 Task: Find connections with filter location Sibolga with filter topic #mentorshipwith filter profile language Spanish with filter current company Thermax Limited with filter school Medi-Caps University with filter industry Emergency and Relief Services with filter service category Marketing with filter keywords title Nuclear Engineer
Action: Mouse moved to (503, 86)
Screenshot: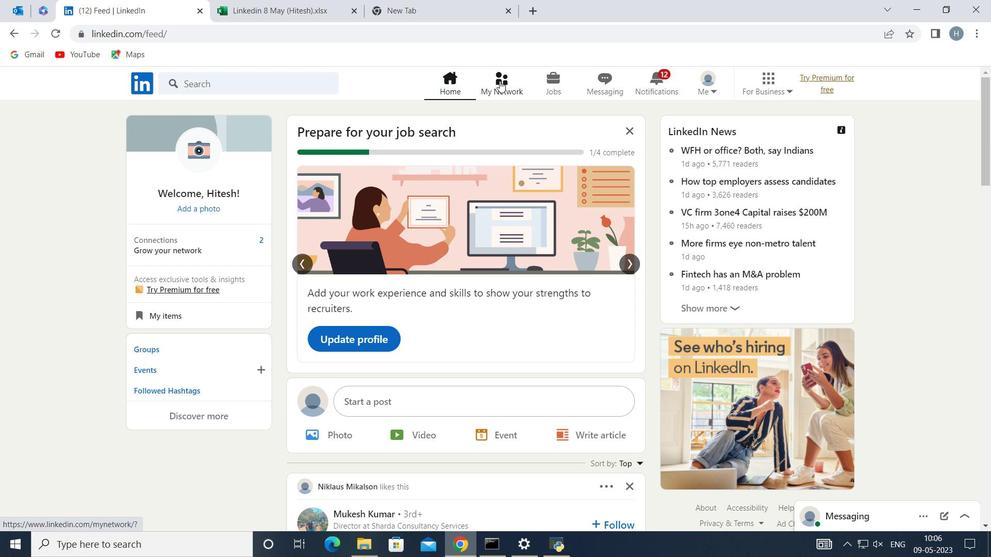
Action: Mouse pressed left at (503, 86)
Screenshot: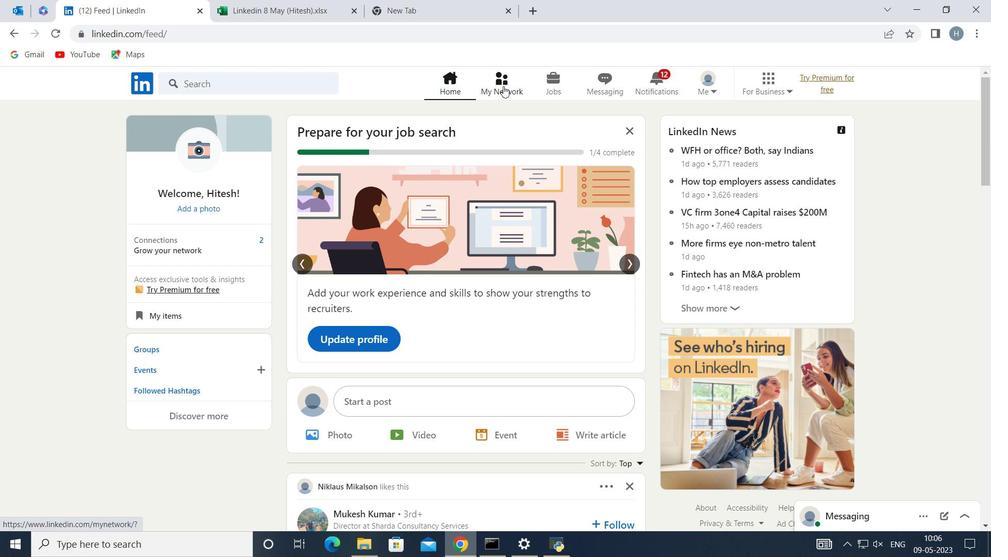 
Action: Mouse moved to (287, 150)
Screenshot: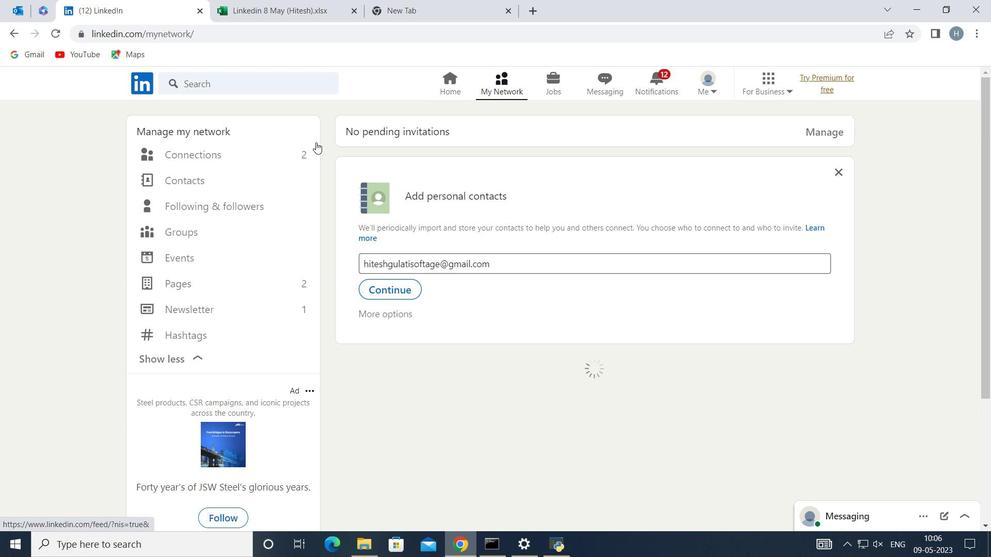 
Action: Mouse pressed left at (287, 150)
Screenshot: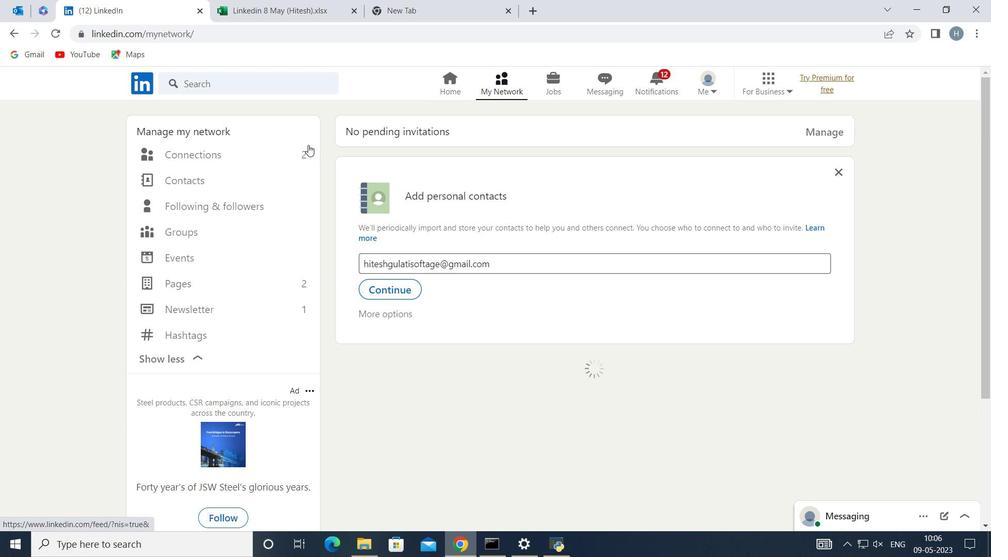 
Action: Mouse moved to (581, 154)
Screenshot: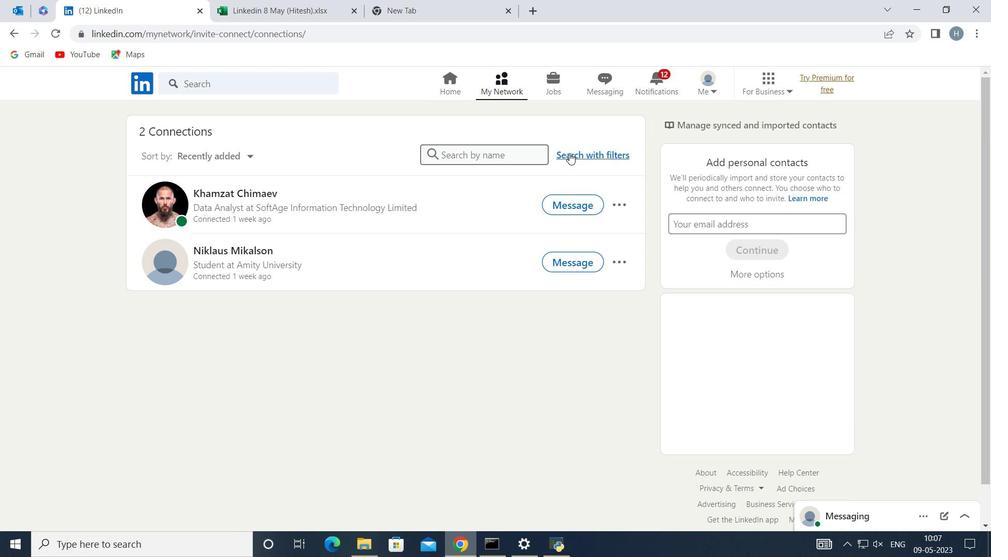 
Action: Mouse pressed left at (581, 154)
Screenshot: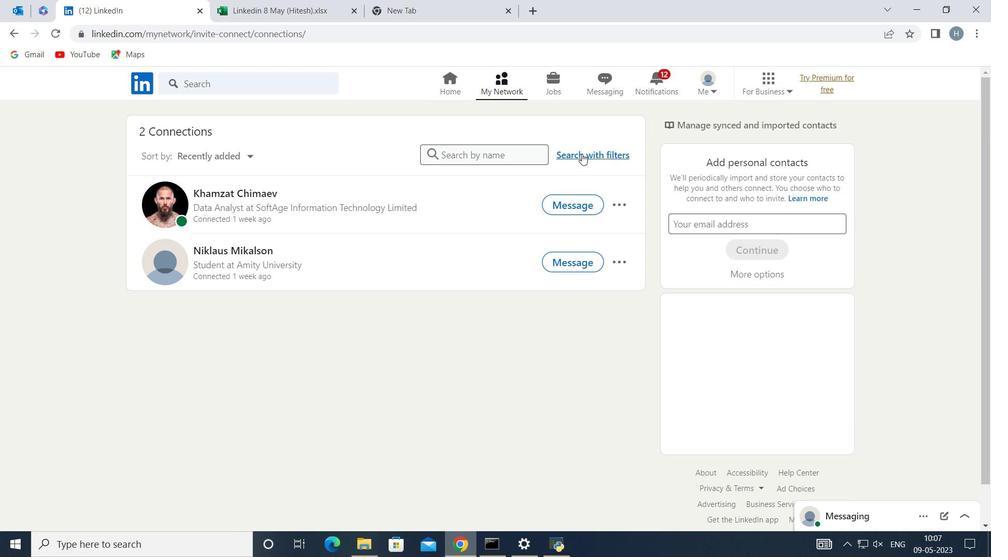 
Action: Mouse moved to (536, 115)
Screenshot: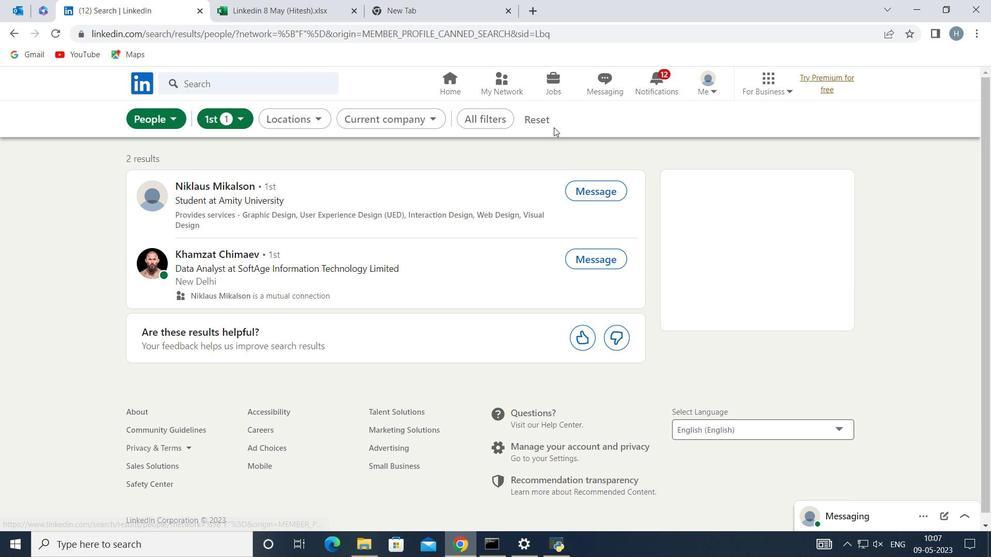 
Action: Mouse pressed left at (536, 115)
Screenshot: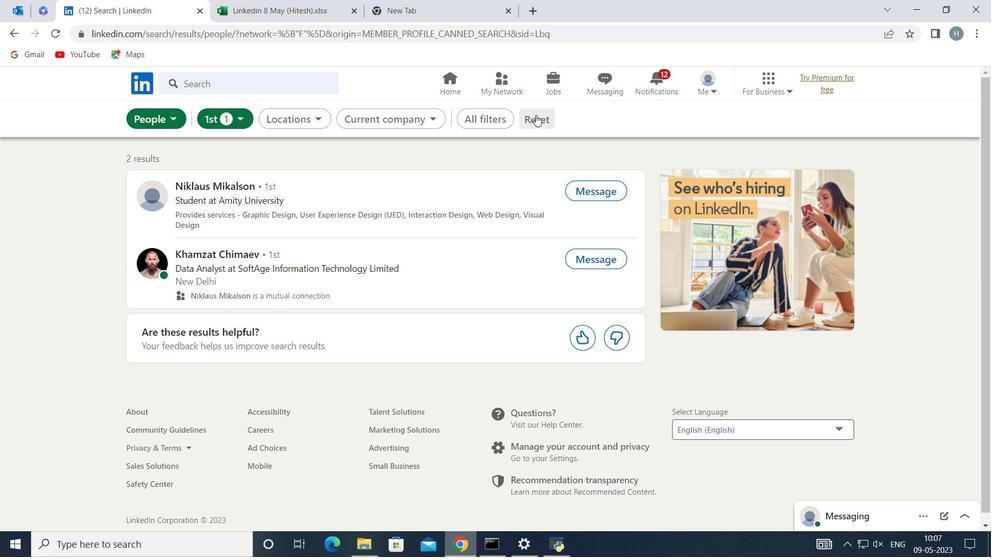 
Action: Mouse moved to (519, 116)
Screenshot: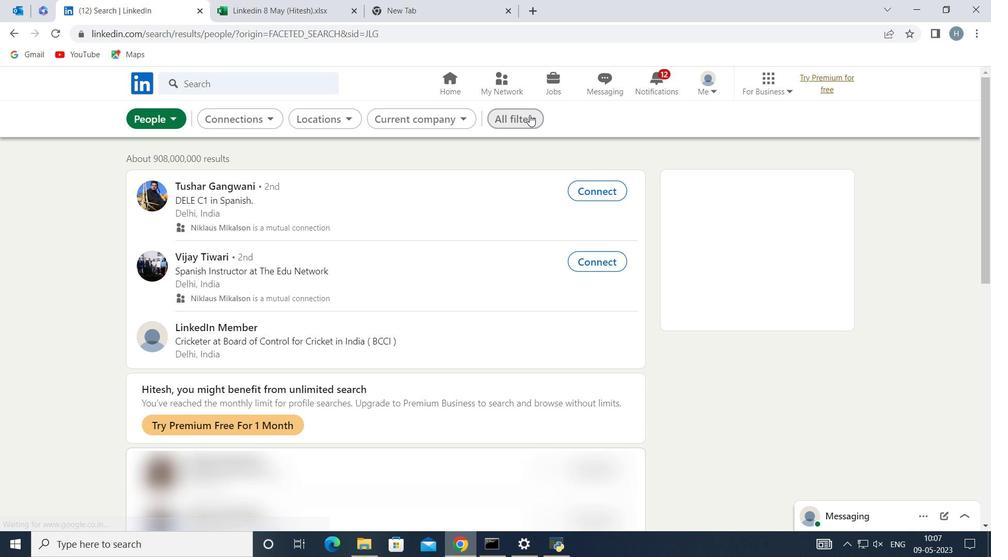 
Action: Mouse pressed left at (519, 116)
Screenshot: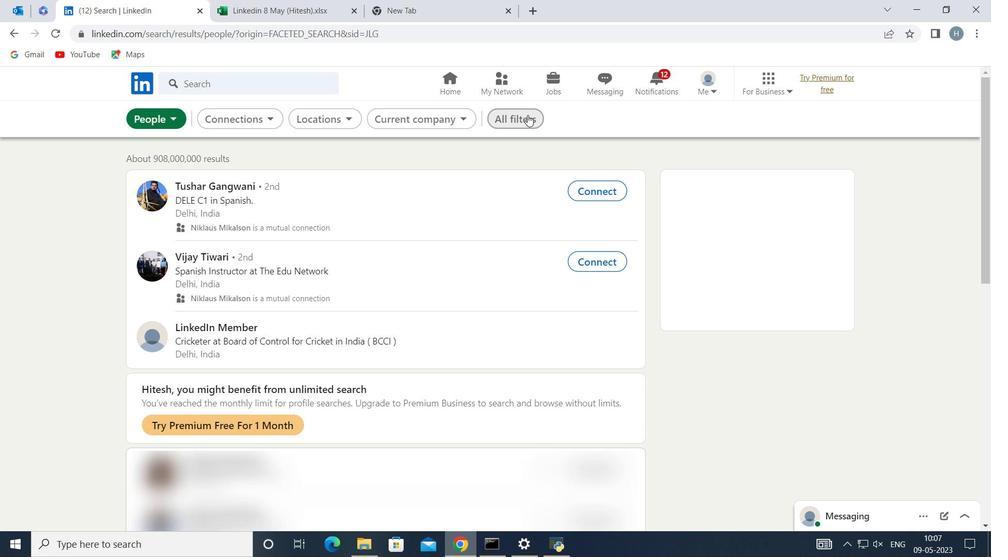
Action: Mouse moved to (775, 235)
Screenshot: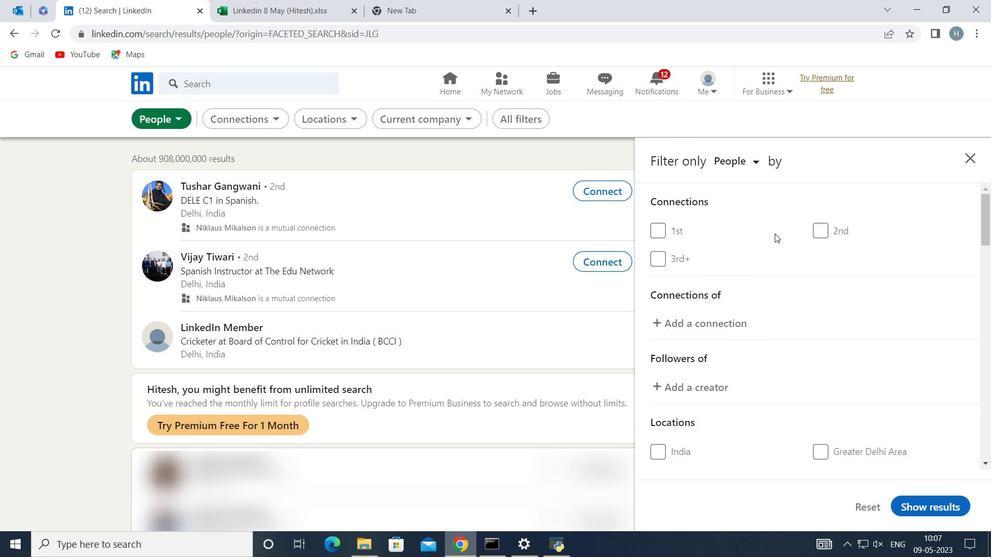 
Action: Mouse scrolled (775, 234) with delta (0, 0)
Screenshot: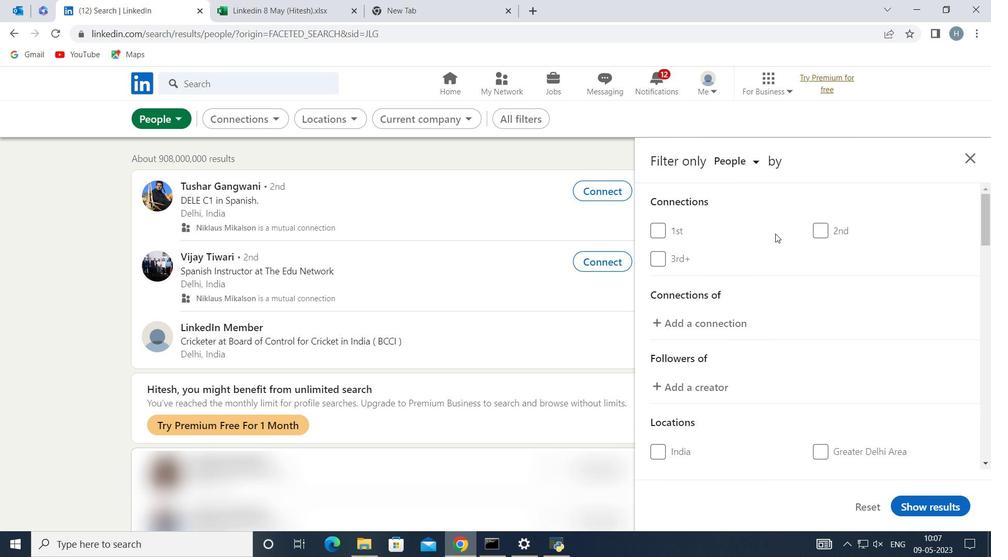 
Action: Mouse moved to (775, 235)
Screenshot: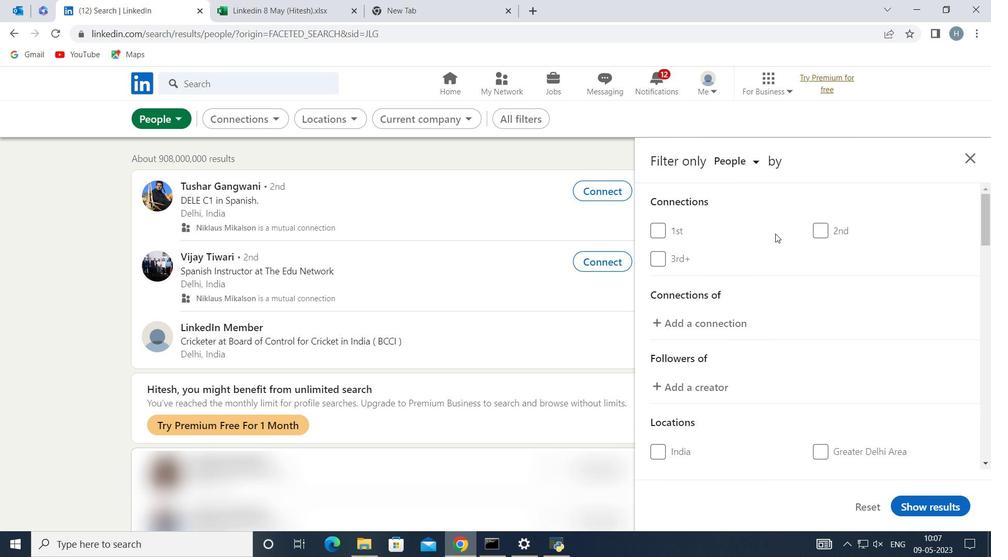 
Action: Mouse scrolled (775, 234) with delta (0, 0)
Screenshot: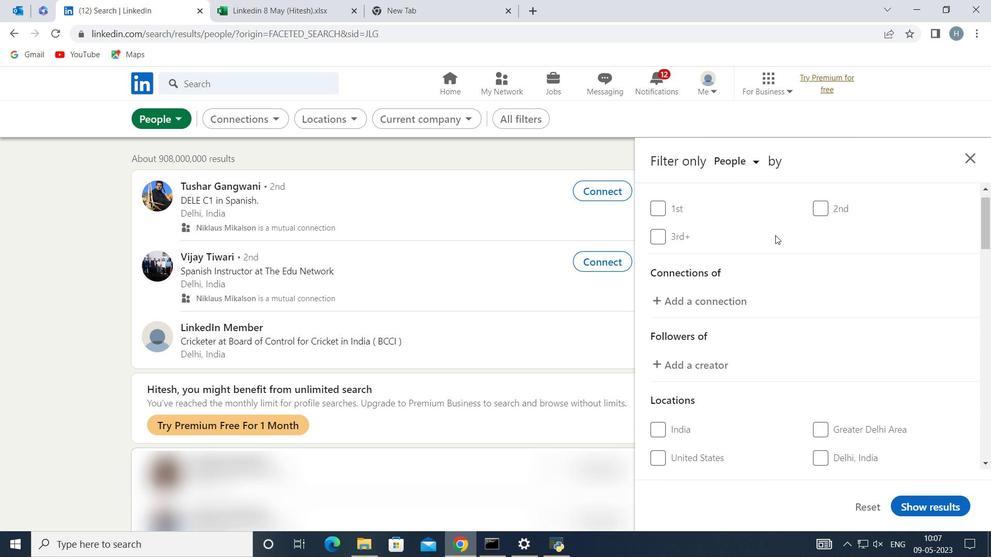 
Action: Mouse moved to (775, 236)
Screenshot: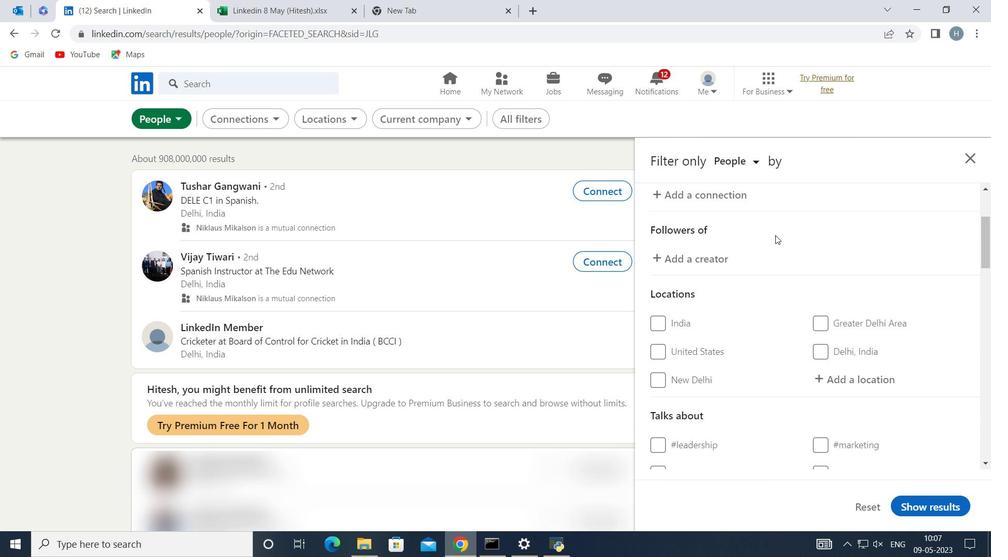 
Action: Mouse scrolled (775, 236) with delta (0, 0)
Screenshot: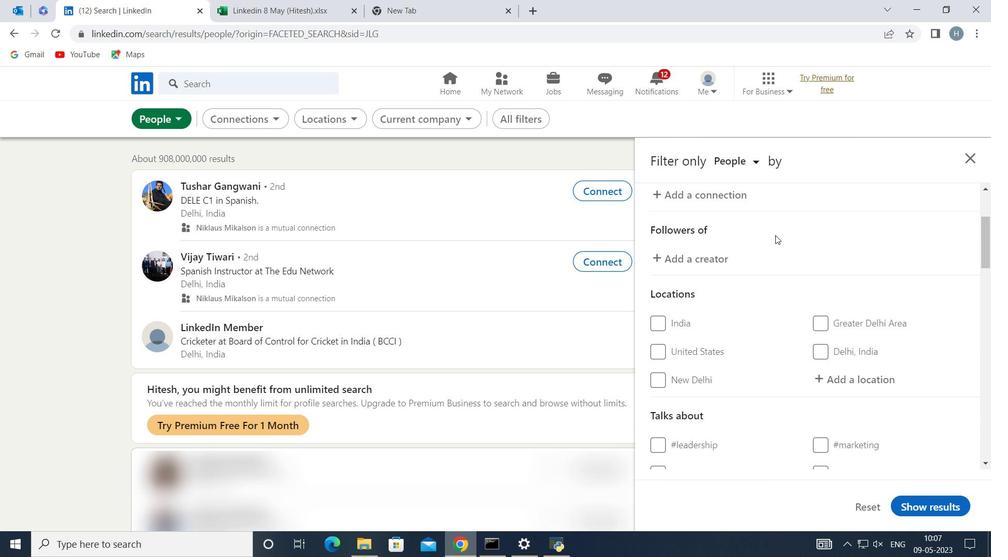 
Action: Mouse moved to (851, 309)
Screenshot: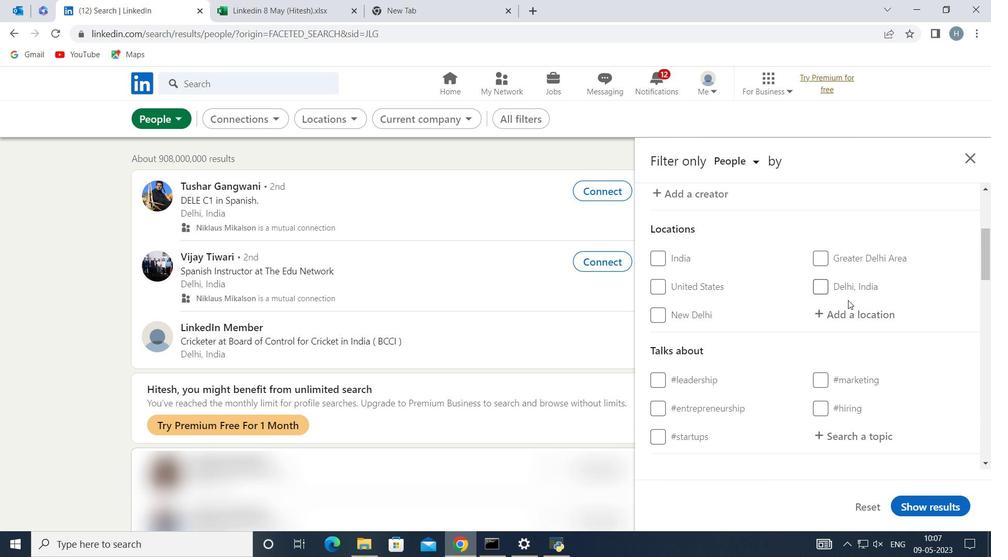 
Action: Mouse pressed left at (851, 309)
Screenshot: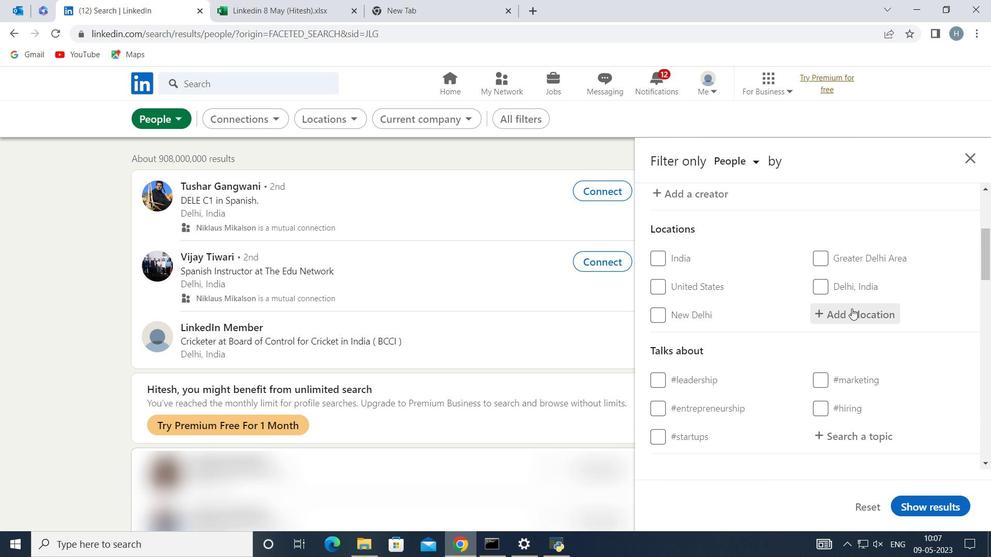 
Action: Key pressed <Key.shift>Sibolga
Screenshot: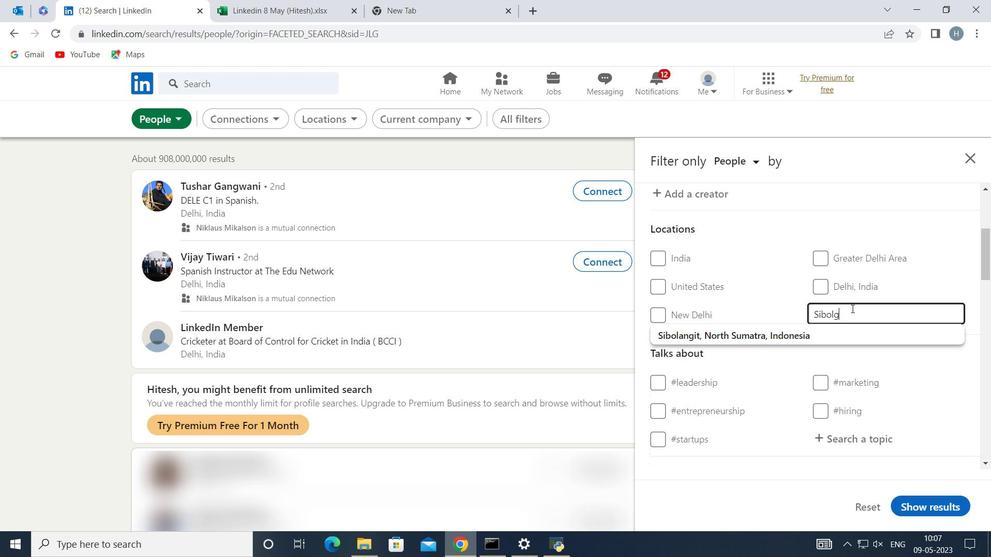
Action: Mouse moved to (870, 332)
Screenshot: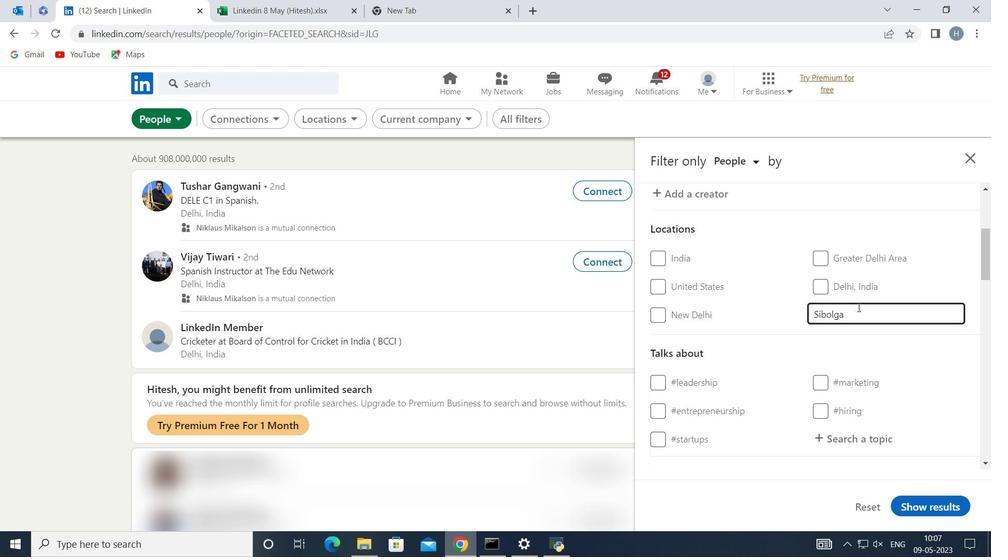 
Action: Mouse pressed left at (870, 332)
Screenshot: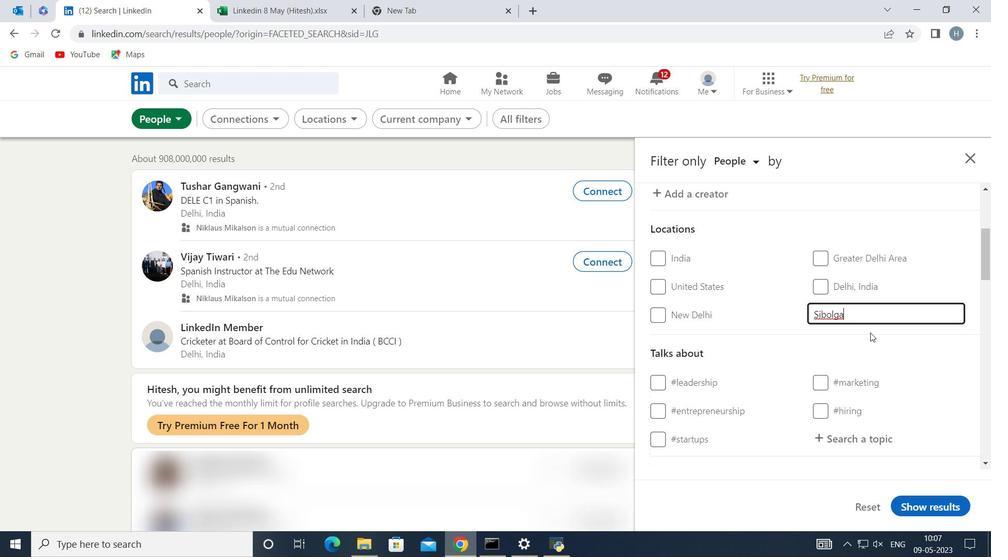 
Action: Mouse scrolled (870, 332) with delta (0, 0)
Screenshot: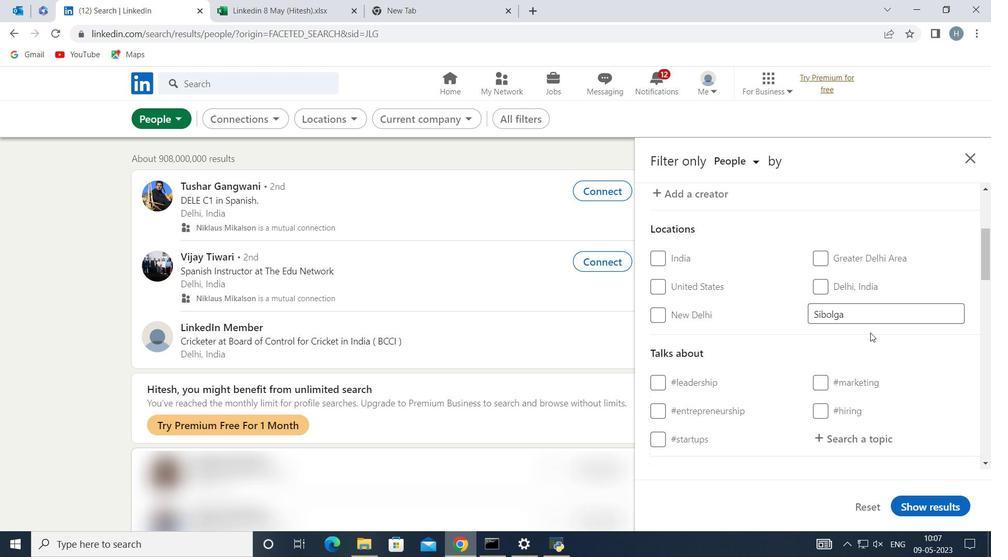 
Action: Mouse moved to (864, 370)
Screenshot: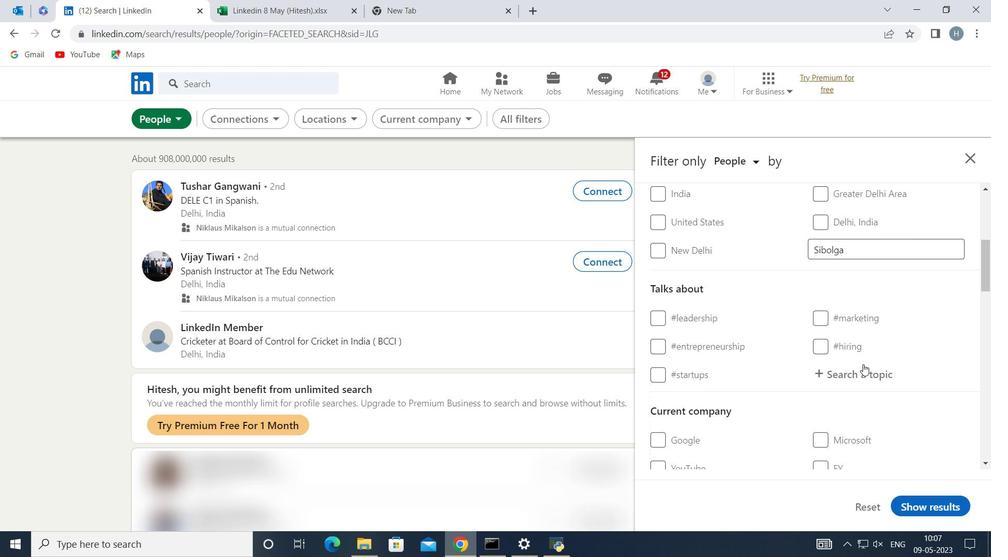 
Action: Mouse pressed left at (864, 370)
Screenshot: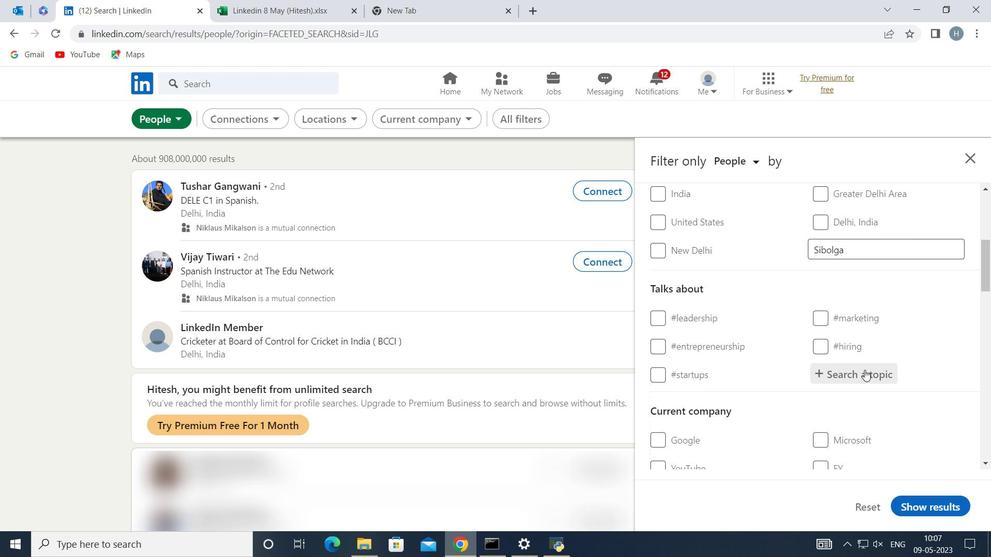 
Action: Key pressed mentorship
Screenshot: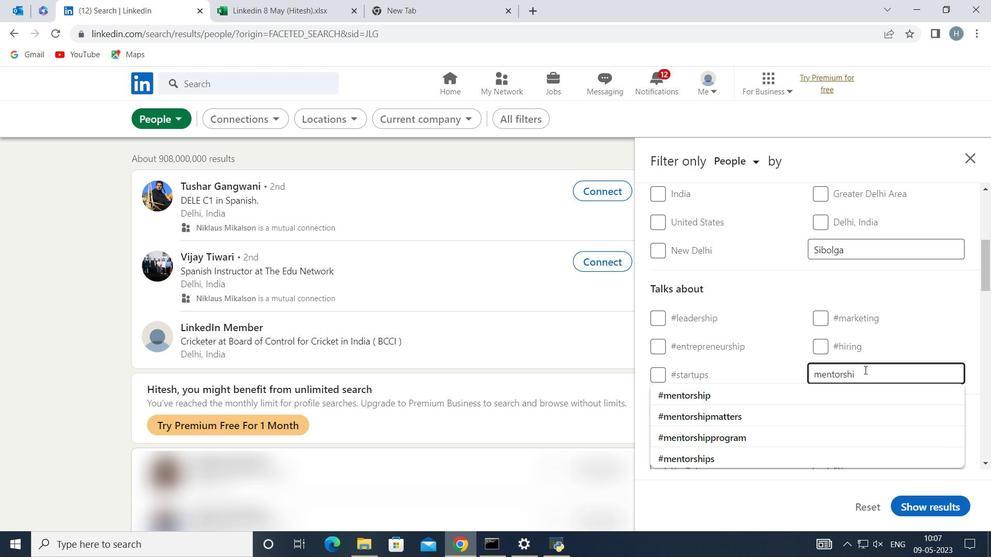 
Action: Mouse moved to (802, 391)
Screenshot: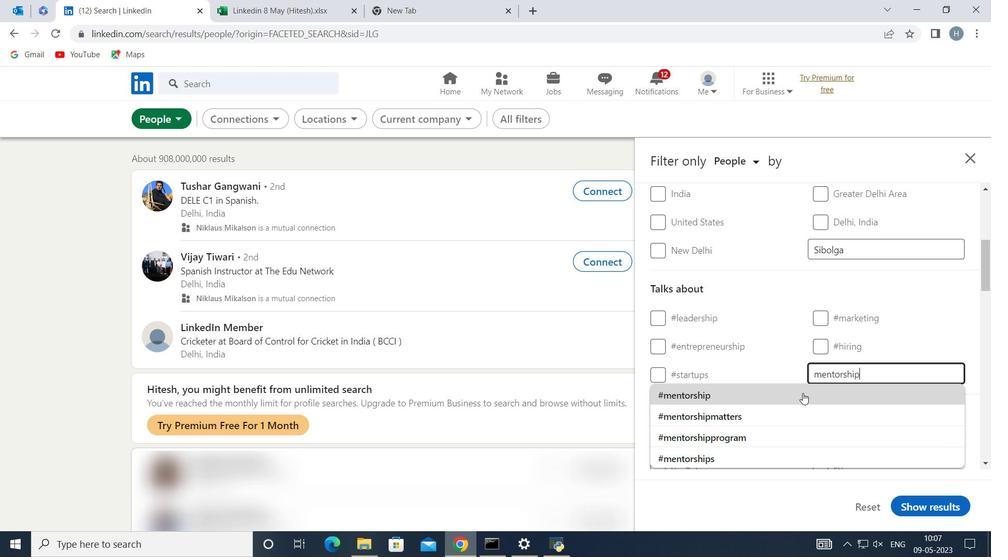 
Action: Mouse pressed left at (802, 391)
Screenshot: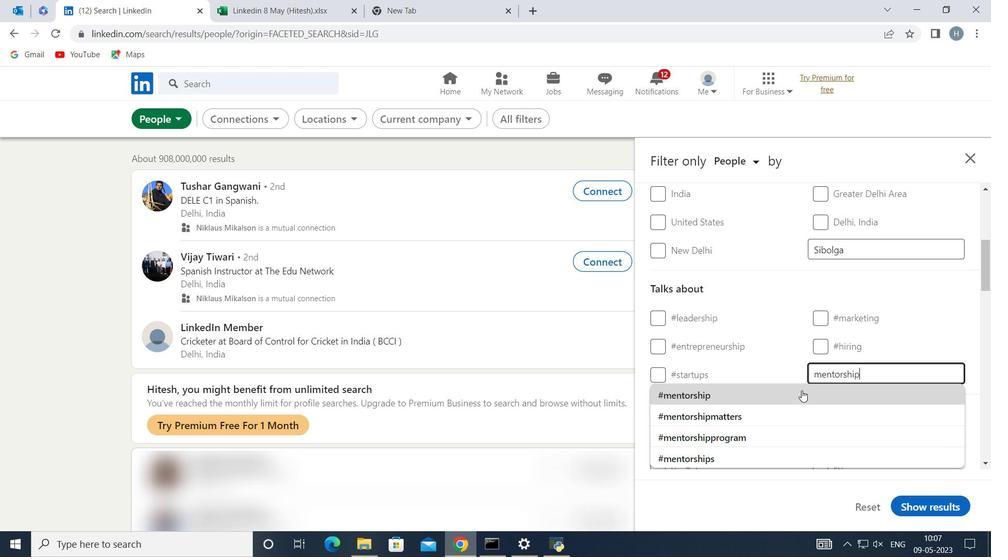 
Action: Mouse moved to (802, 343)
Screenshot: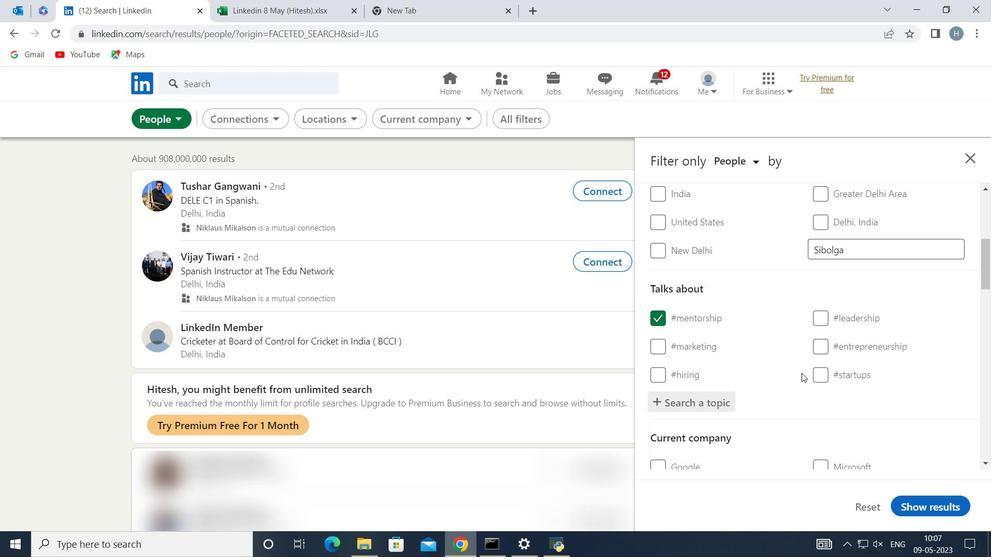 
Action: Mouse scrolled (802, 343) with delta (0, 0)
Screenshot: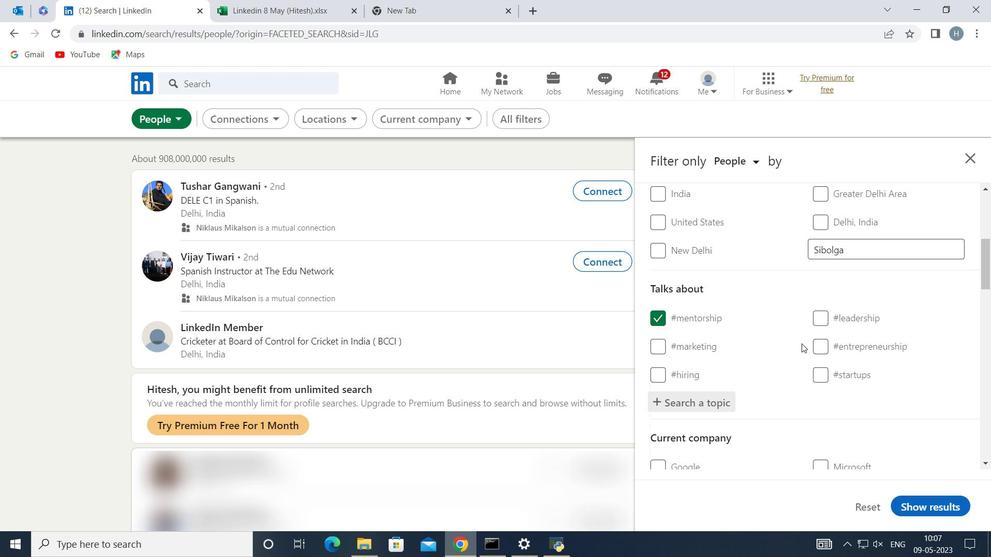 
Action: Mouse moved to (802, 339)
Screenshot: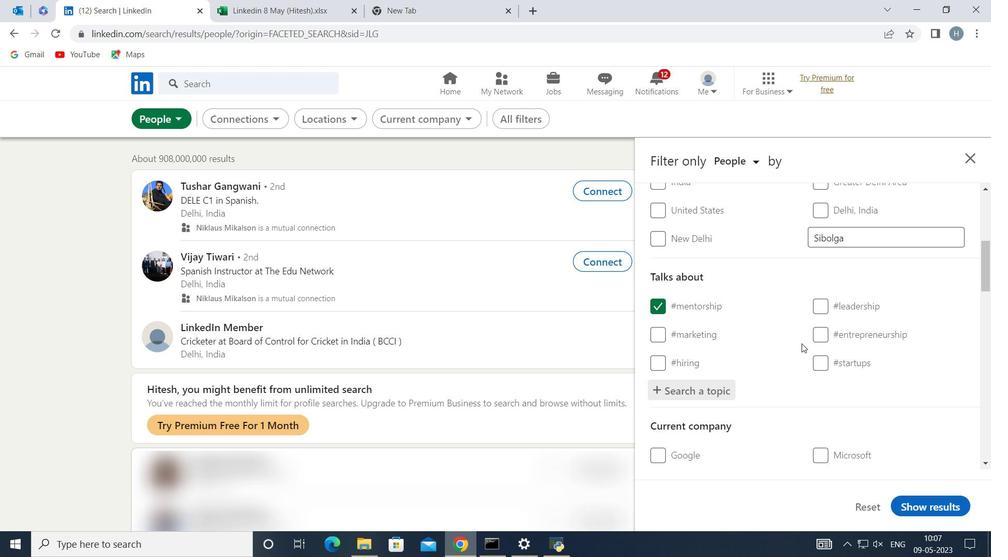 
Action: Mouse scrolled (802, 339) with delta (0, 0)
Screenshot: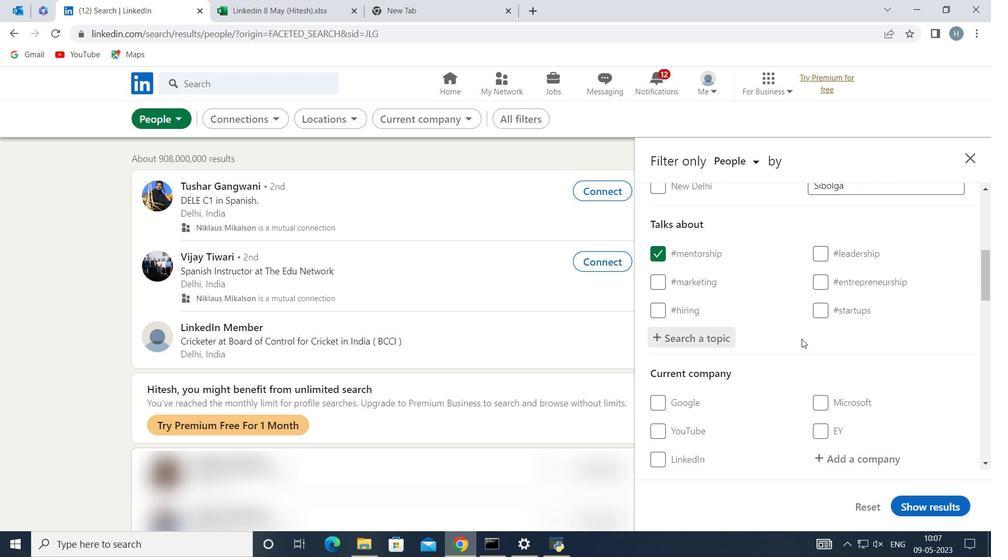 
Action: Mouse moved to (795, 337)
Screenshot: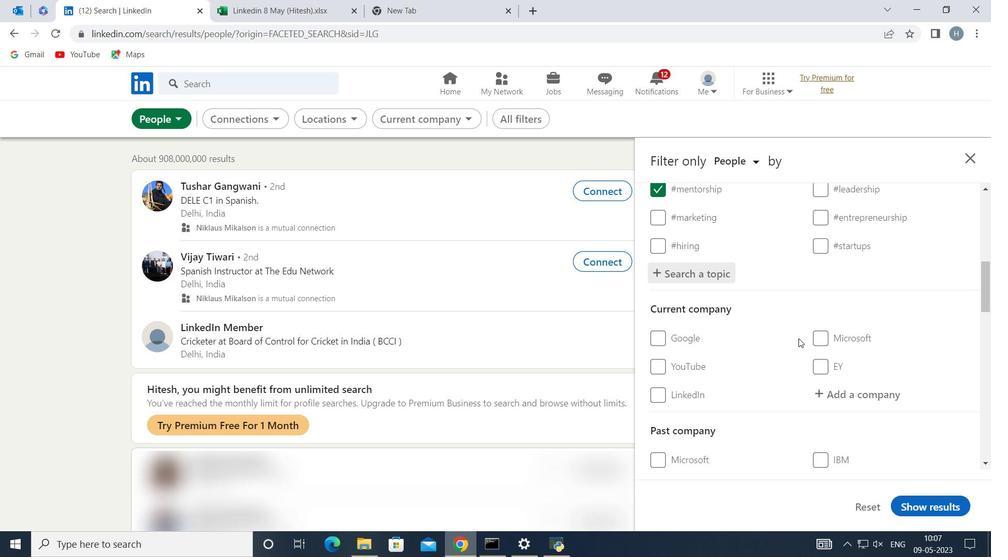
Action: Mouse scrolled (795, 336) with delta (0, 0)
Screenshot: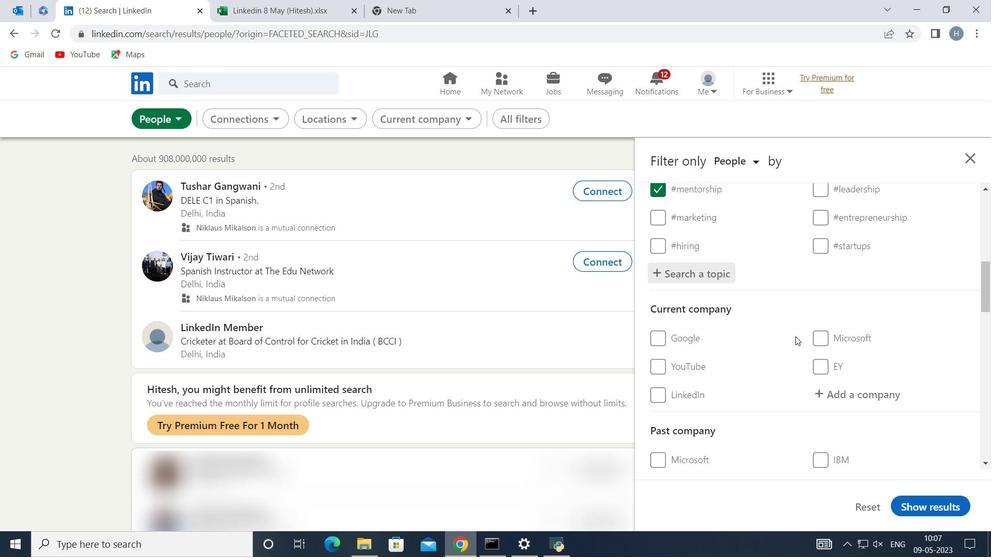 
Action: Mouse scrolled (795, 336) with delta (0, 0)
Screenshot: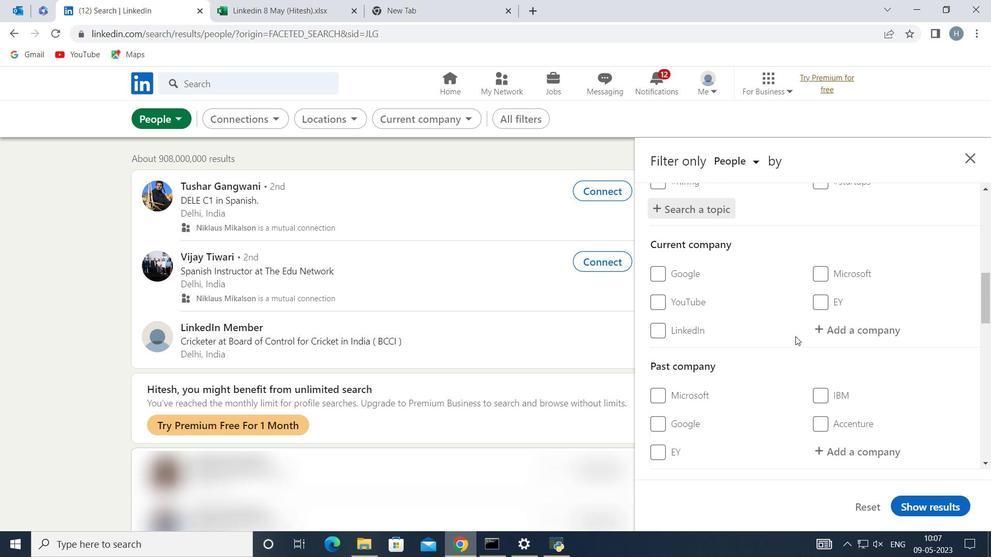 
Action: Mouse scrolled (795, 336) with delta (0, 0)
Screenshot: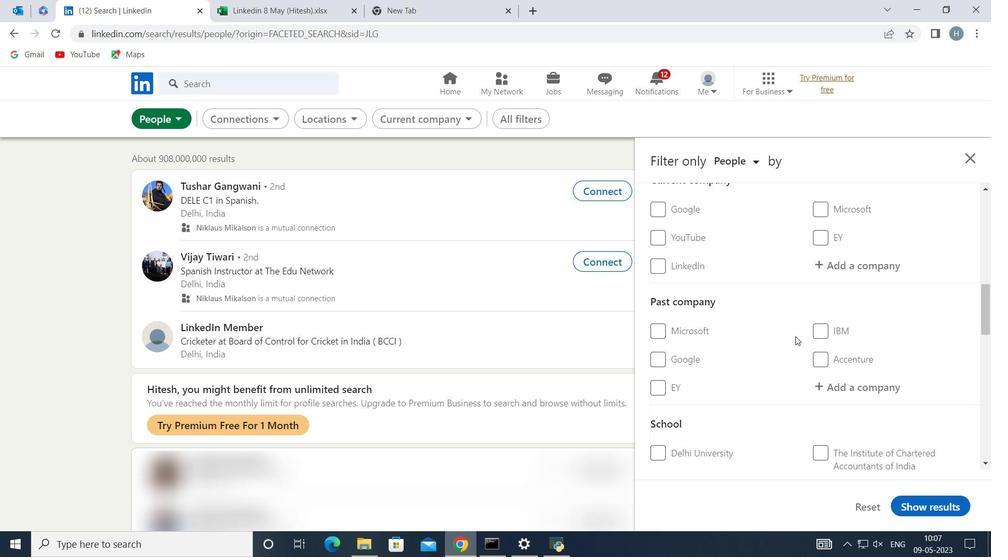 
Action: Mouse scrolled (795, 336) with delta (0, 0)
Screenshot: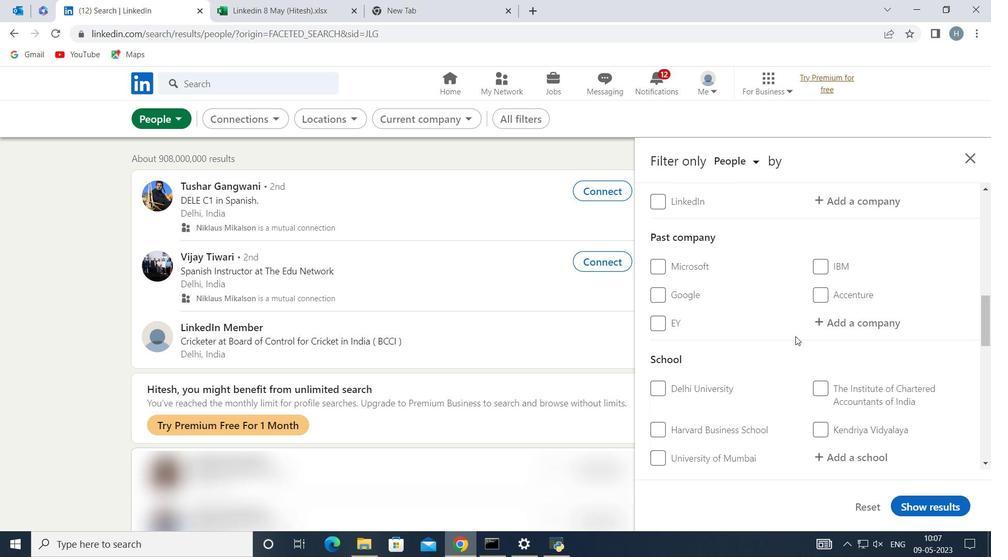 
Action: Mouse scrolled (795, 336) with delta (0, 0)
Screenshot: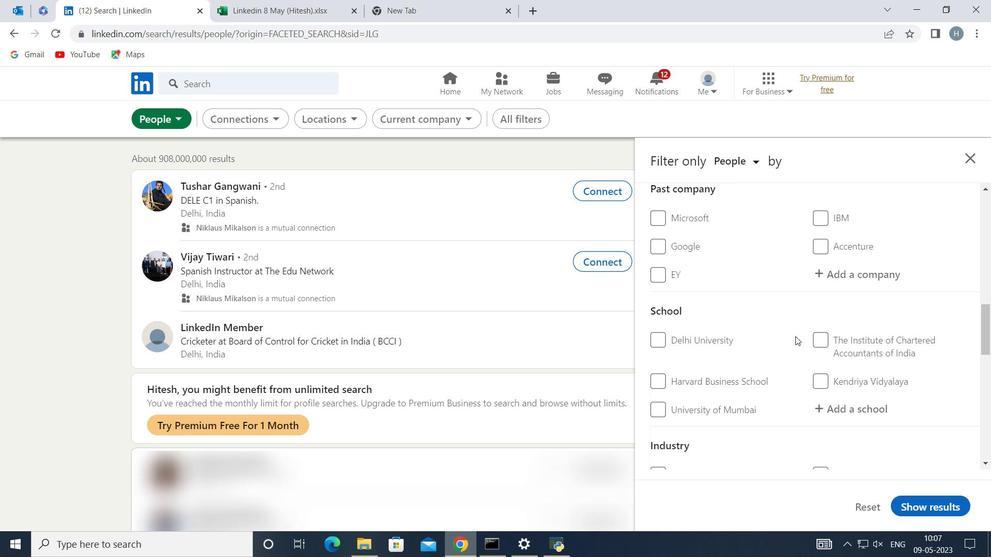 
Action: Mouse scrolled (795, 336) with delta (0, 0)
Screenshot: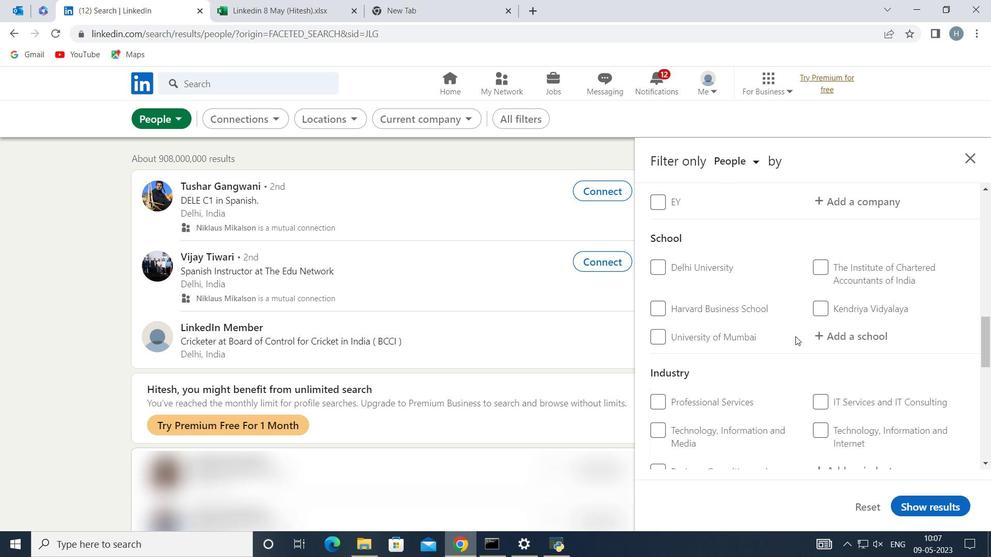 
Action: Mouse scrolled (795, 336) with delta (0, 0)
Screenshot: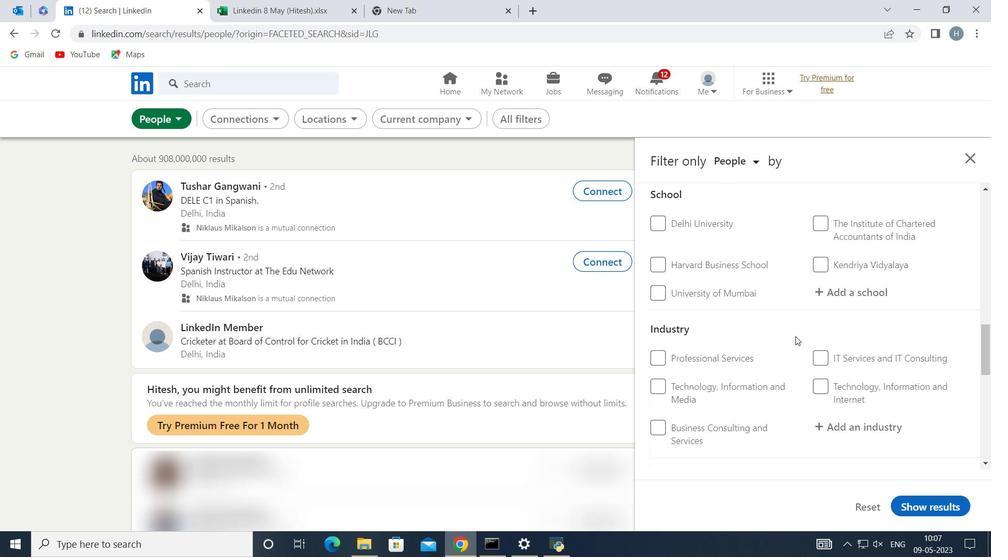 
Action: Mouse scrolled (795, 336) with delta (0, 0)
Screenshot: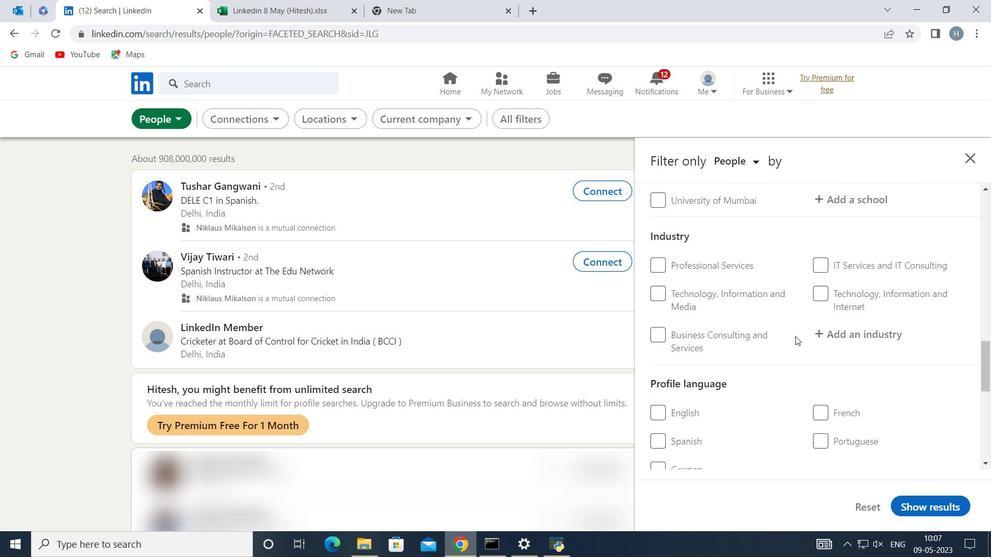 
Action: Mouse moved to (659, 373)
Screenshot: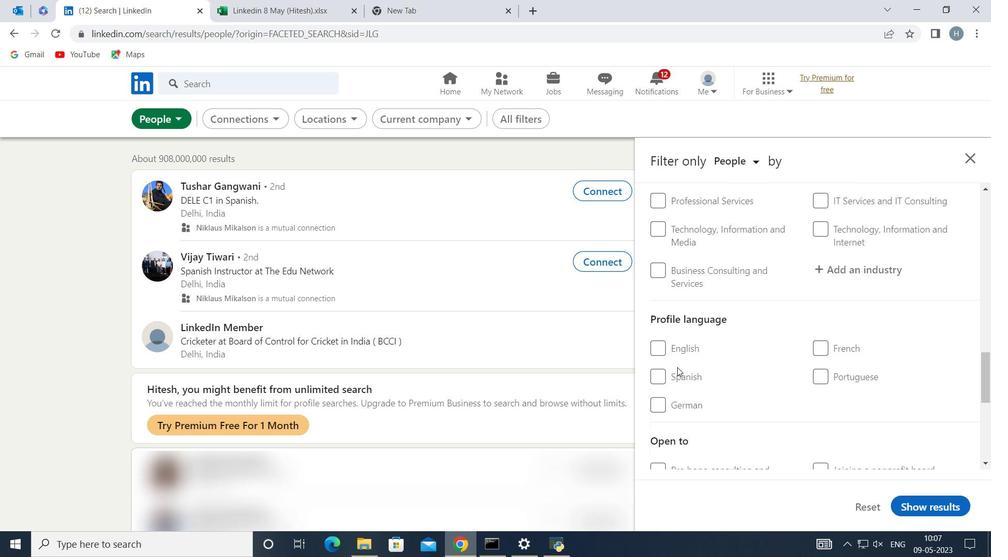
Action: Mouse pressed left at (659, 373)
Screenshot: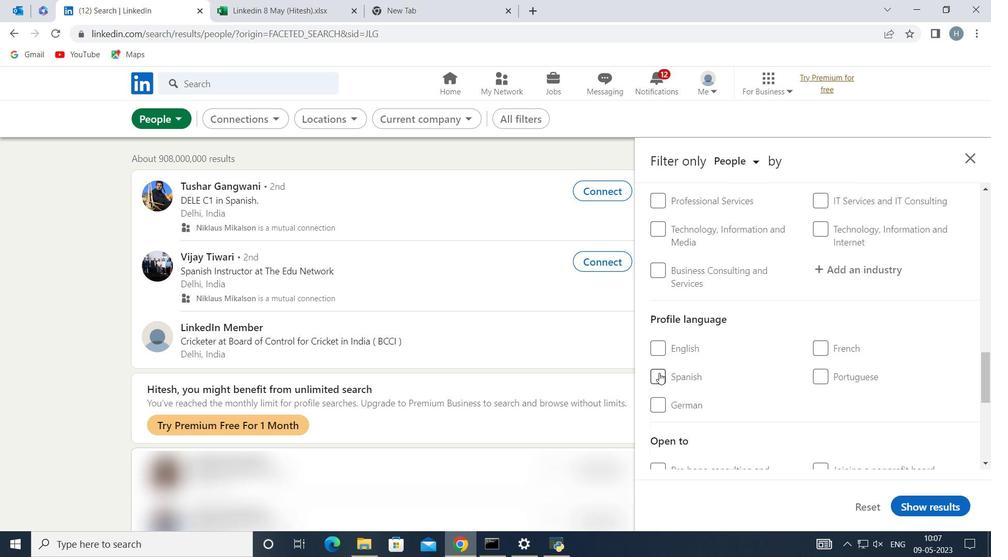 
Action: Mouse moved to (791, 356)
Screenshot: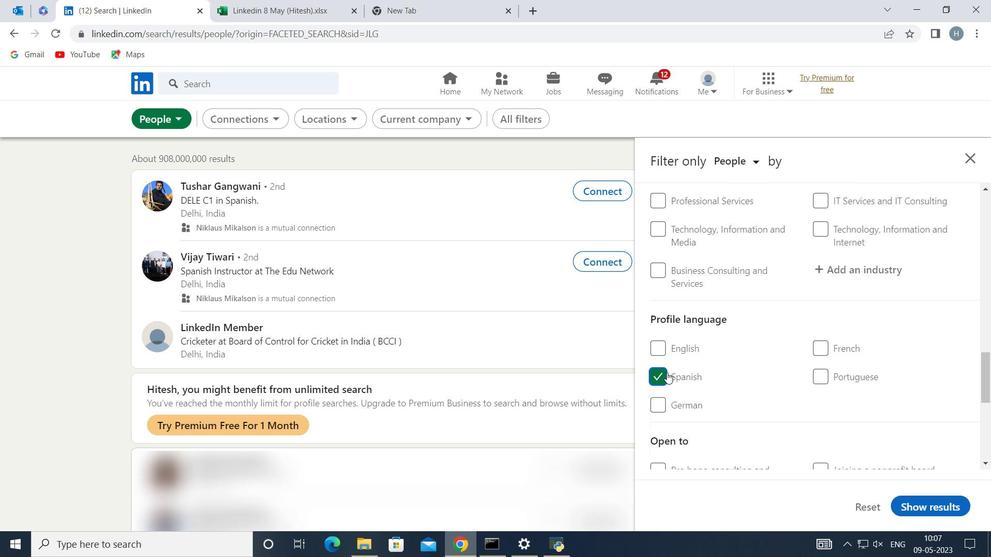 
Action: Mouse scrolled (791, 357) with delta (0, 0)
Screenshot: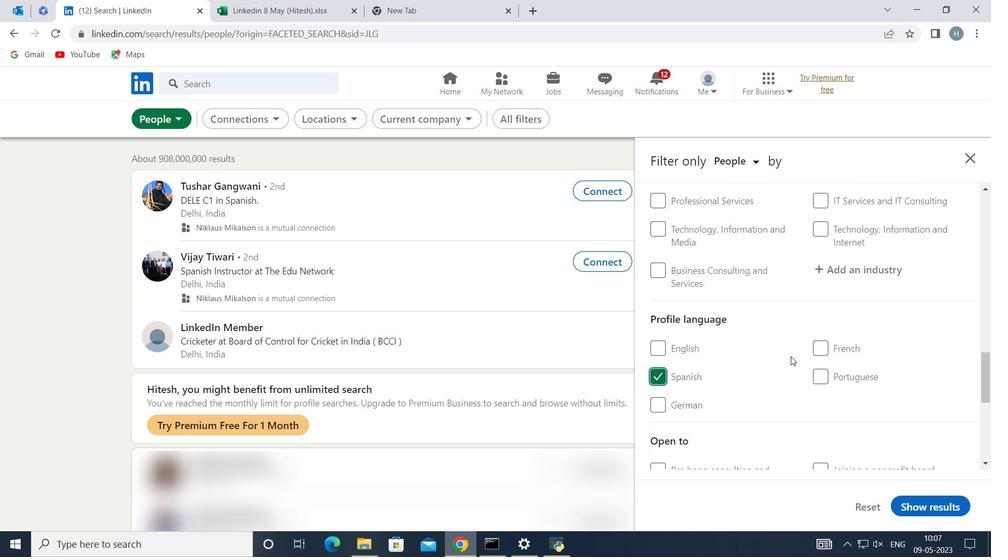 
Action: Mouse scrolled (791, 357) with delta (0, 0)
Screenshot: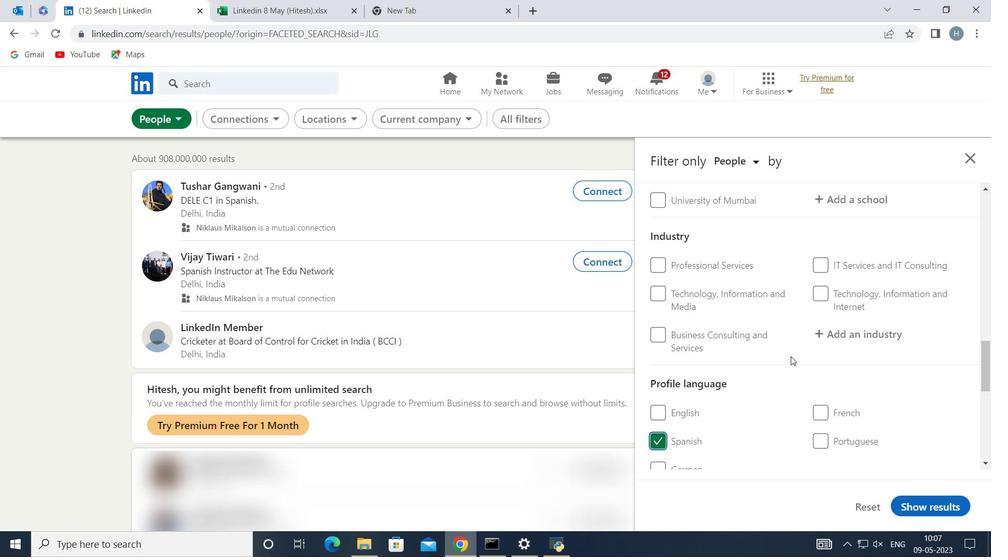
Action: Mouse scrolled (791, 357) with delta (0, 0)
Screenshot: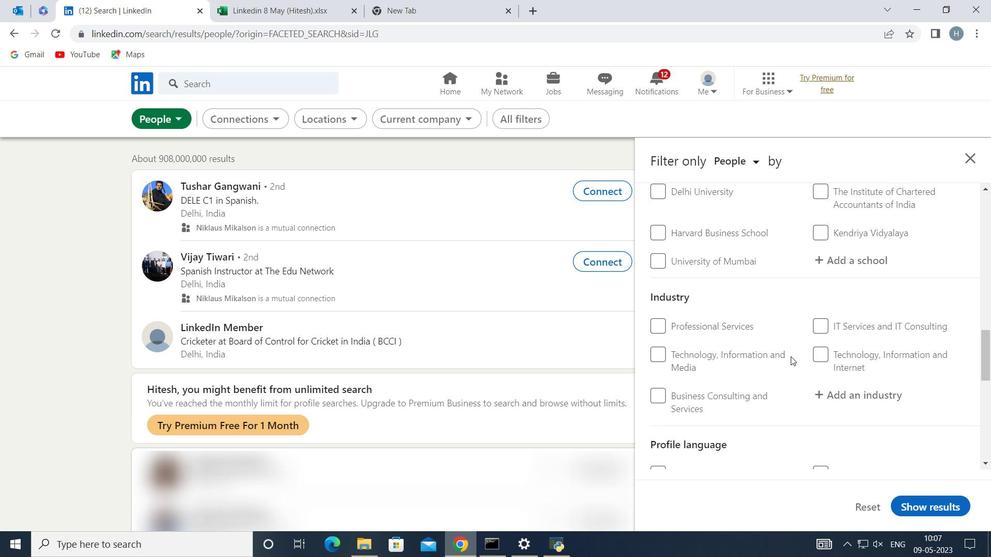 
Action: Mouse scrolled (791, 357) with delta (0, 0)
Screenshot: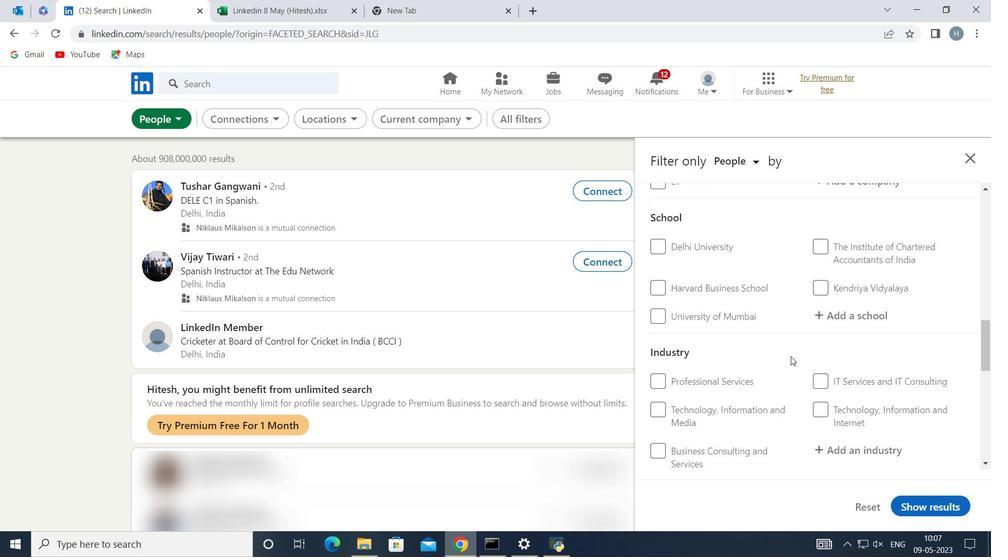 
Action: Mouse scrolled (791, 357) with delta (0, 0)
Screenshot: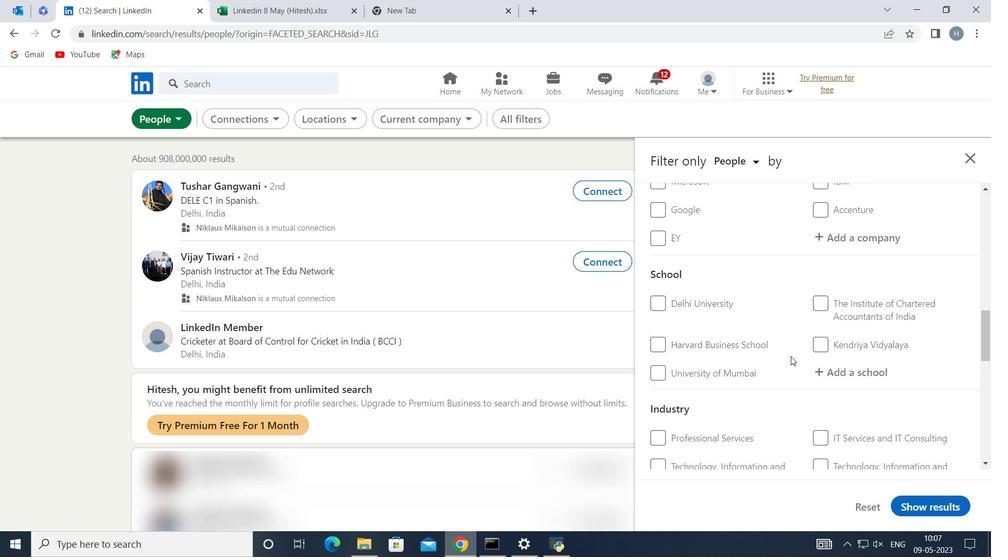 
Action: Mouse scrolled (791, 357) with delta (0, 0)
Screenshot: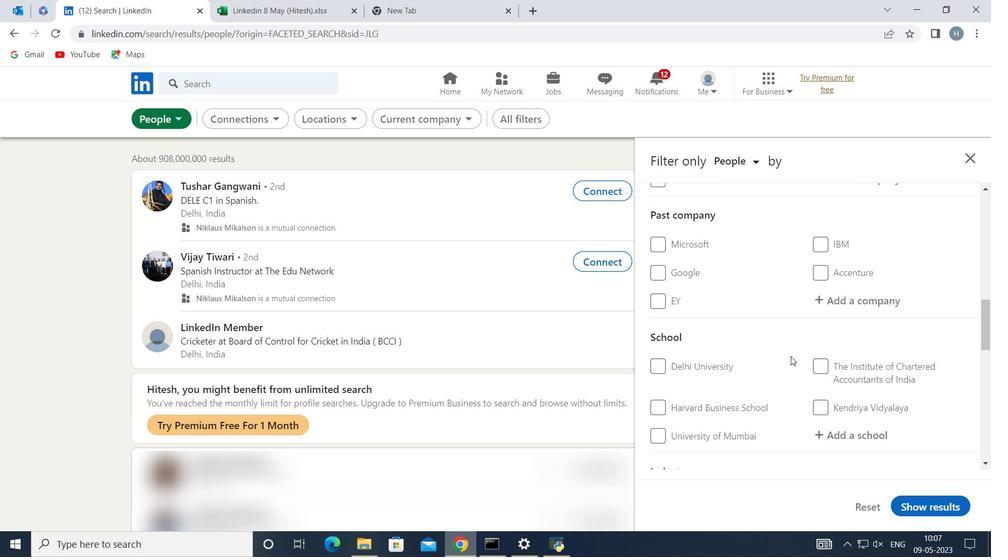 
Action: Mouse scrolled (791, 357) with delta (0, 0)
Screenshot: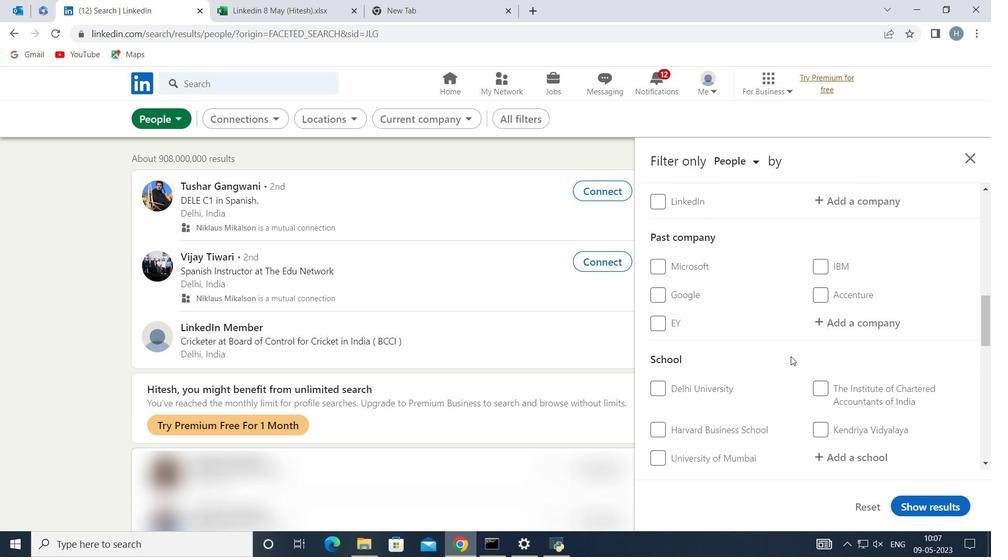 
Action: Mouse scrolled (791, 357) with delta (0, 0)
Screenshot: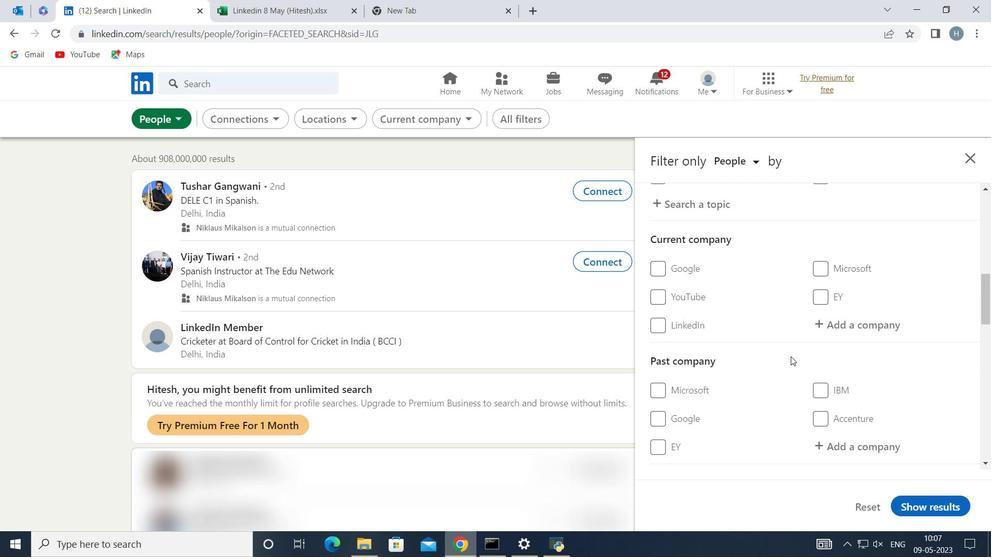 
Action: Mouse moved to (852, 389)
Screenshot: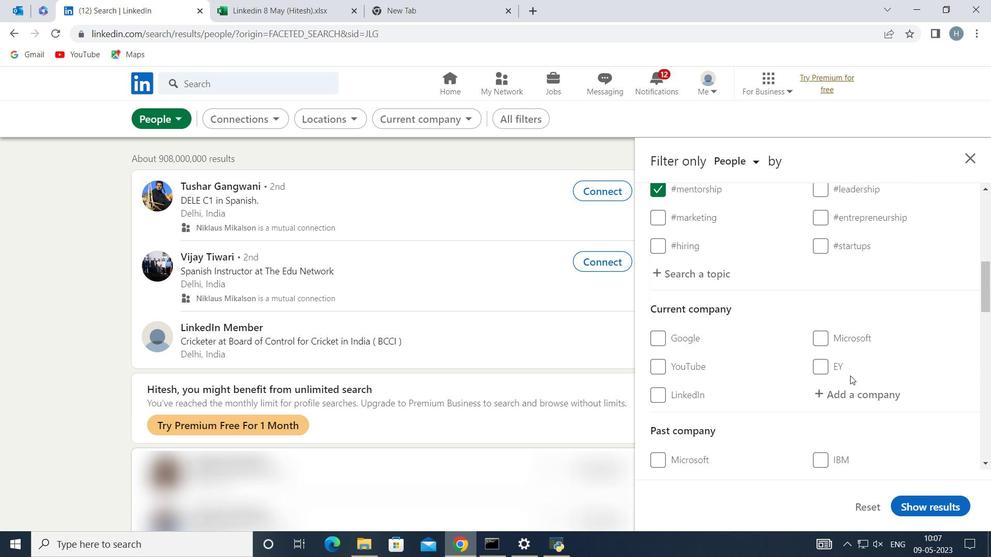 
Action: Mouse pressed left at (852, 389)
Screenshot: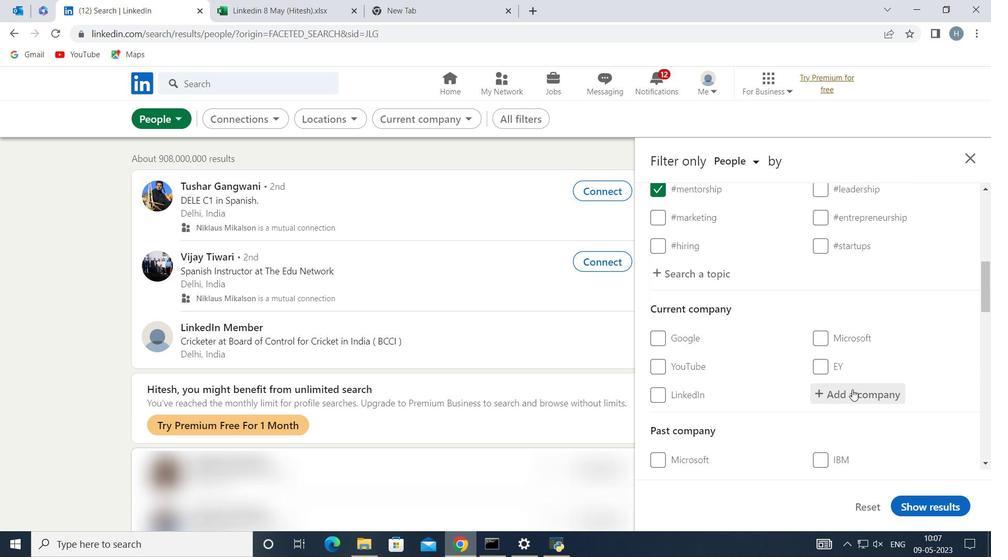
Action: Key pressed <Key.shift>Thermax<Key.space><Key.shift>Li
Screenshot: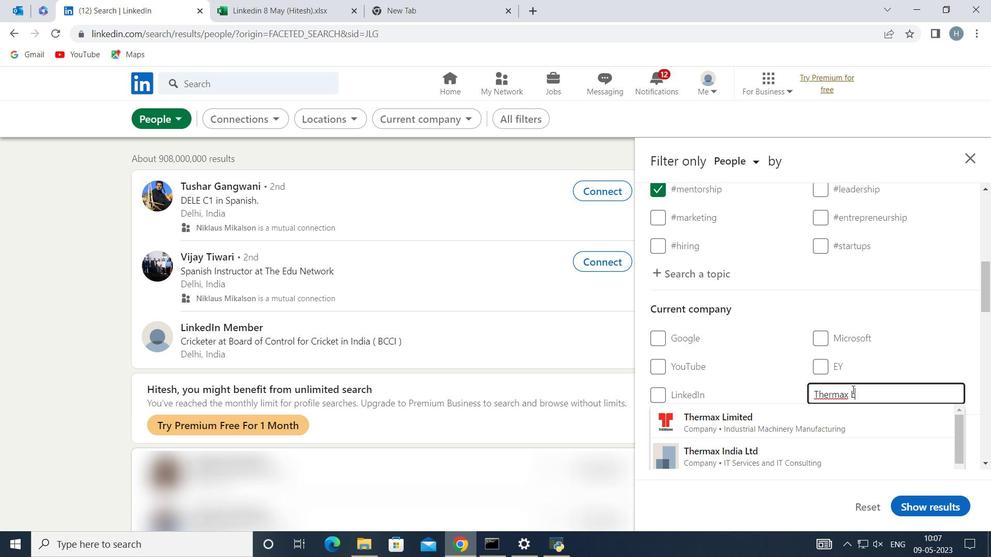 
Action: Mouse moved to (768, 414)
Screenshot: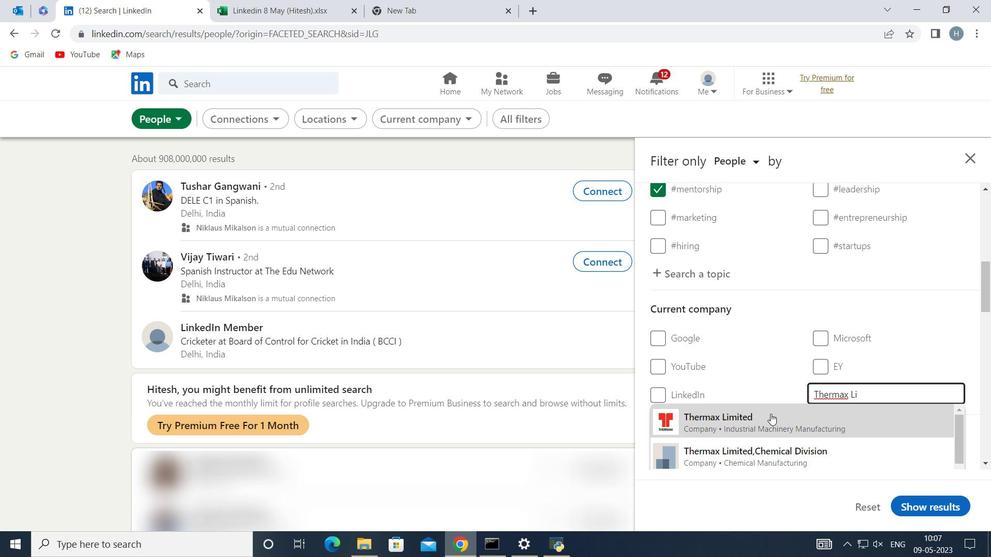 
Action: Mouse pressed left at (768, 414)
Screenshot: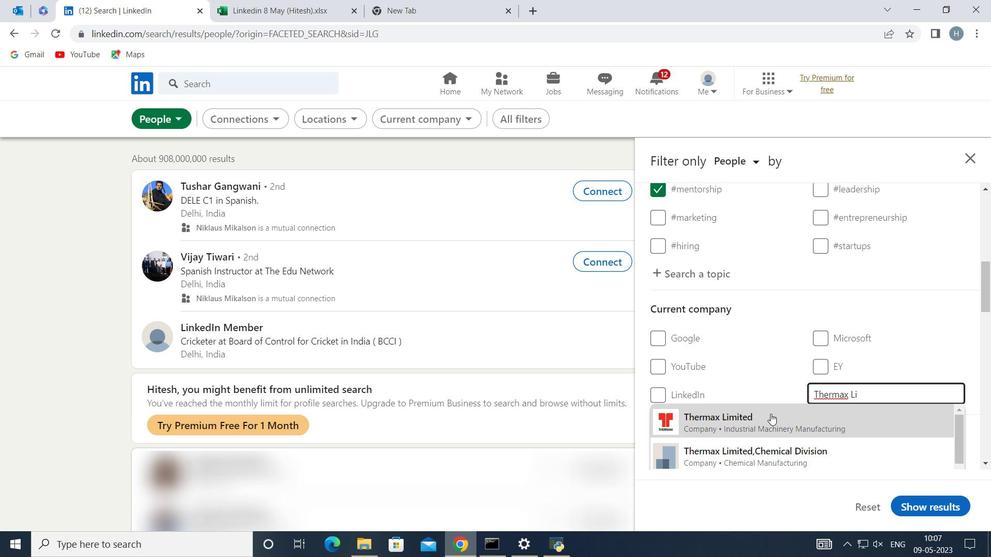 
Action: Mouse moved to (756, 360)
Screenshot: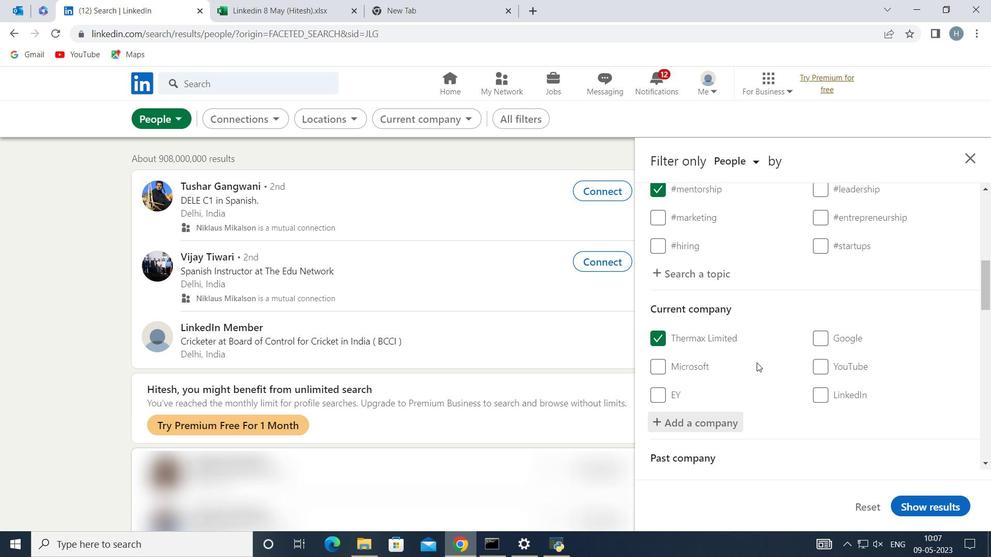 
Action: Mouse scrolled (756, 360) with delta (0, 0)
Screenshot: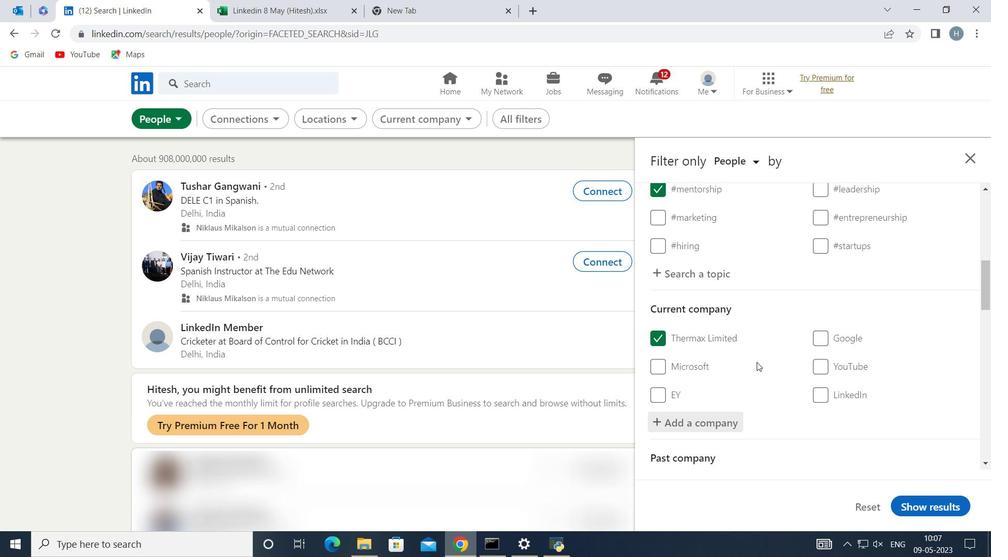 
Action: Mouse scrolled (756, 360) with delta (0, 0)
Screenshot: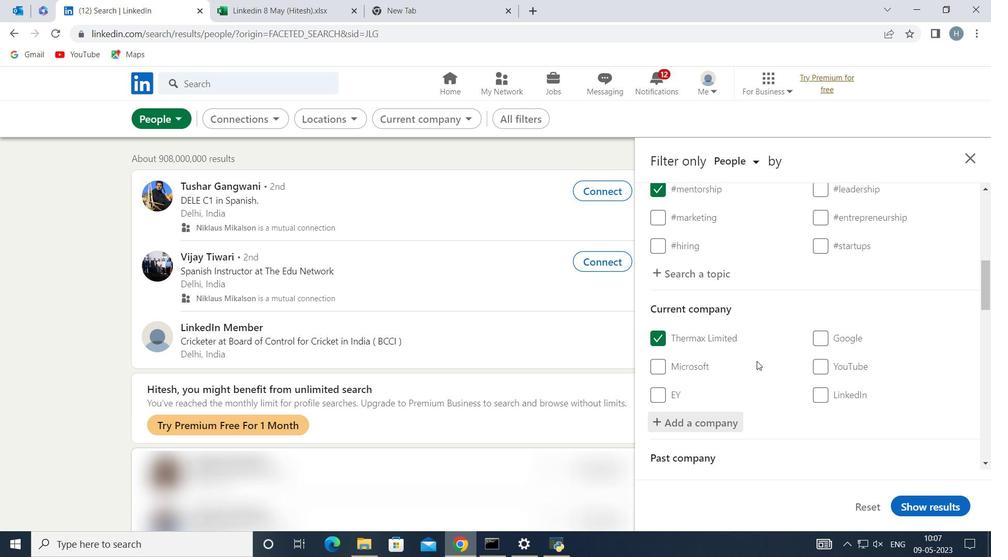 
Action: Mouse scrolled (756, 360) with delta (0, 0)
Screenshot: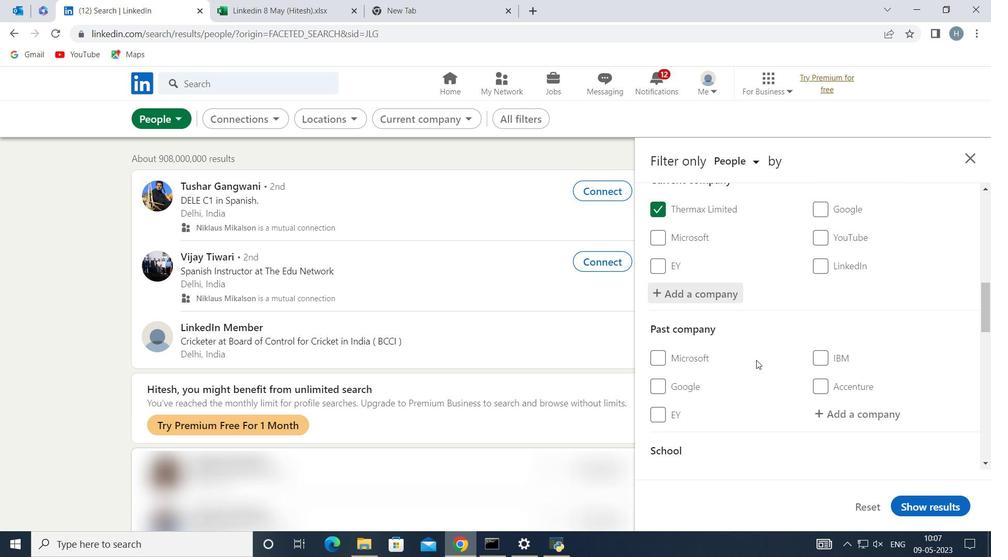 
Action: Mouse scrolled (756, 360) with delta (0, 0)
Screenshot: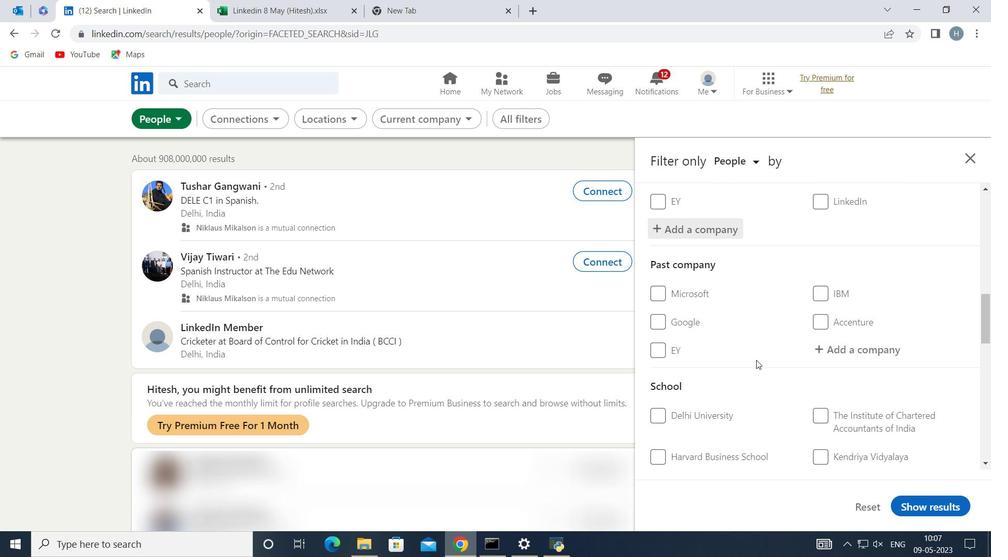 
Action: Mouse scrolled (756, 360) with delta (0, 0)
Screenshot: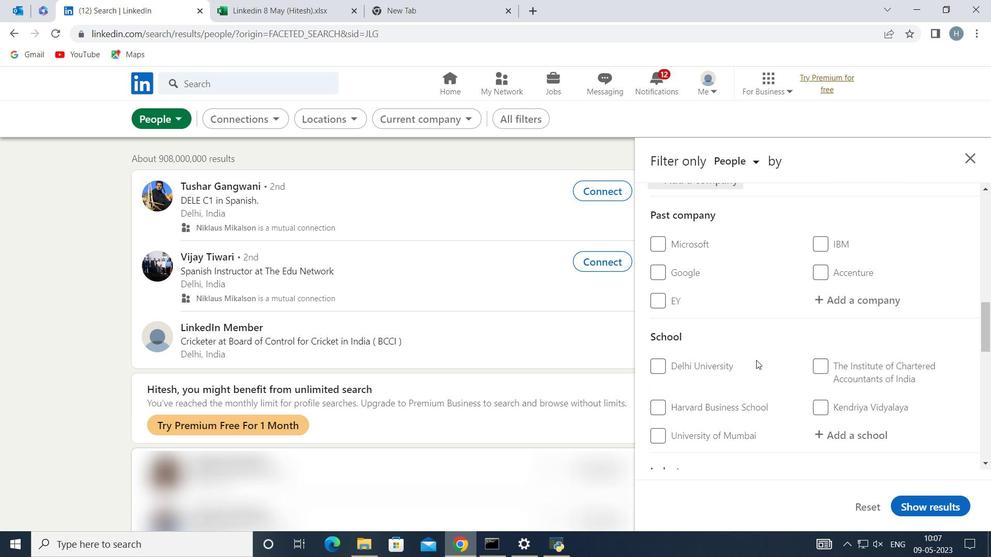 
Action: Mouse moved to (829, 353)
Screenshot: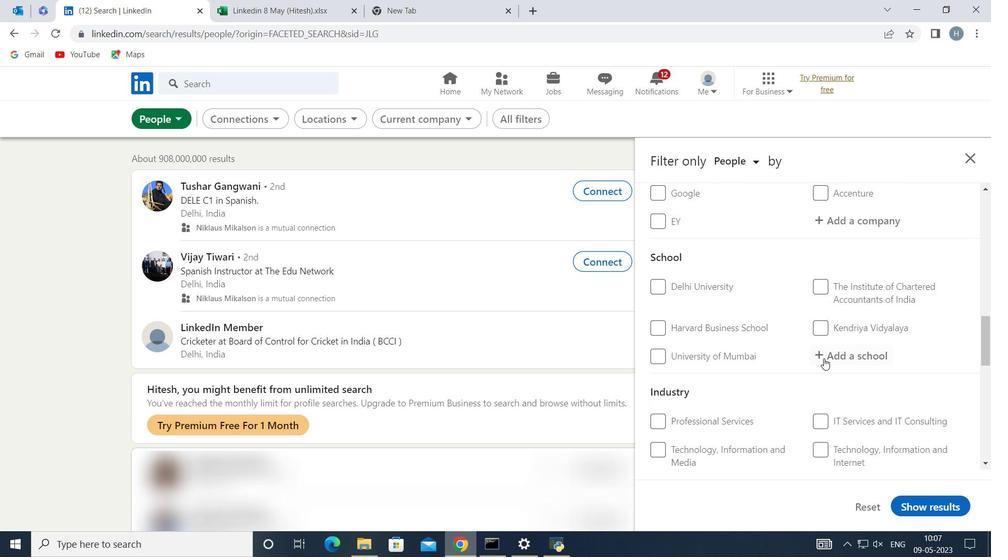 
Action: Mouse pressed left at (829, 353)
Screenshot: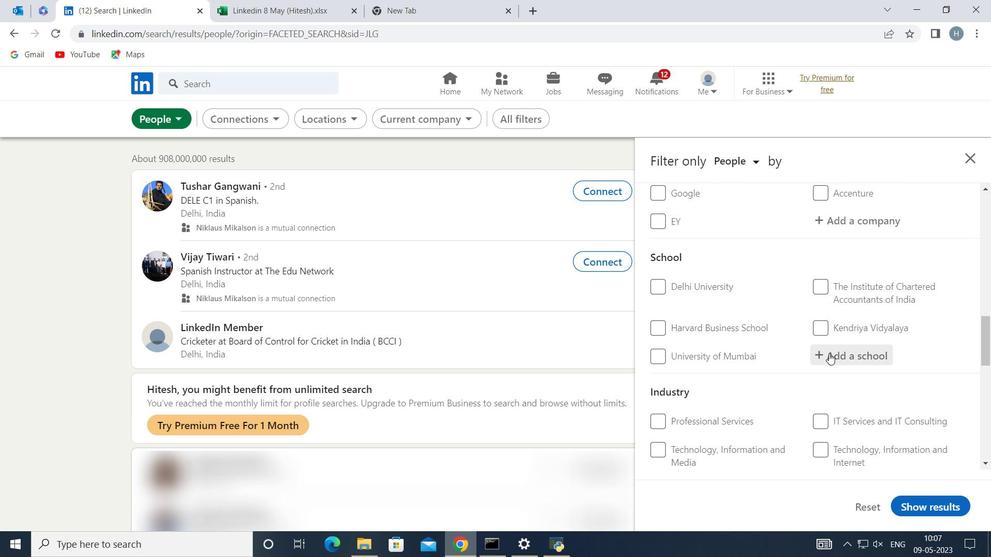 
Action: Key pressed <Key.shift>Medi<Key.space><Key.shift>c
Screenshot: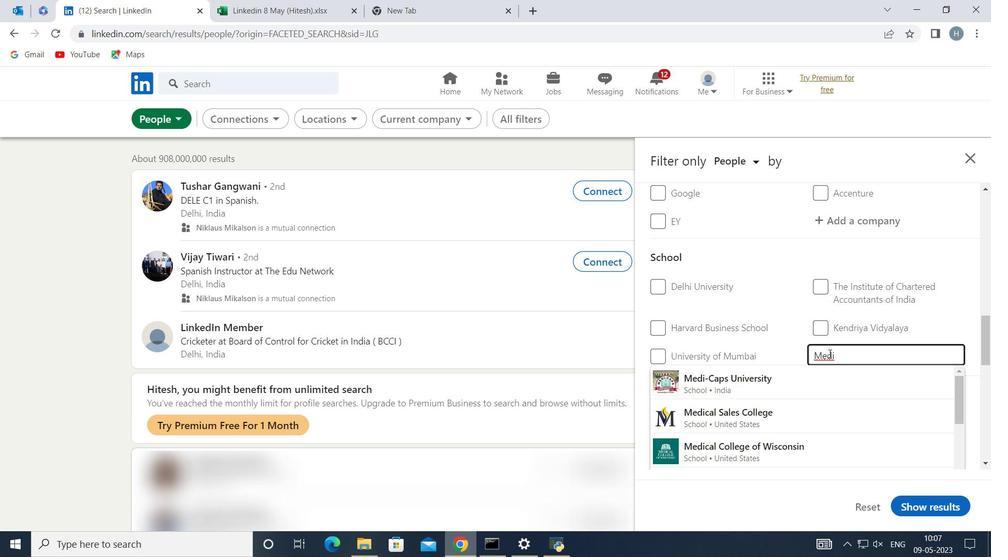 
Action: Mouse moved to (783, 380)
Screenshot: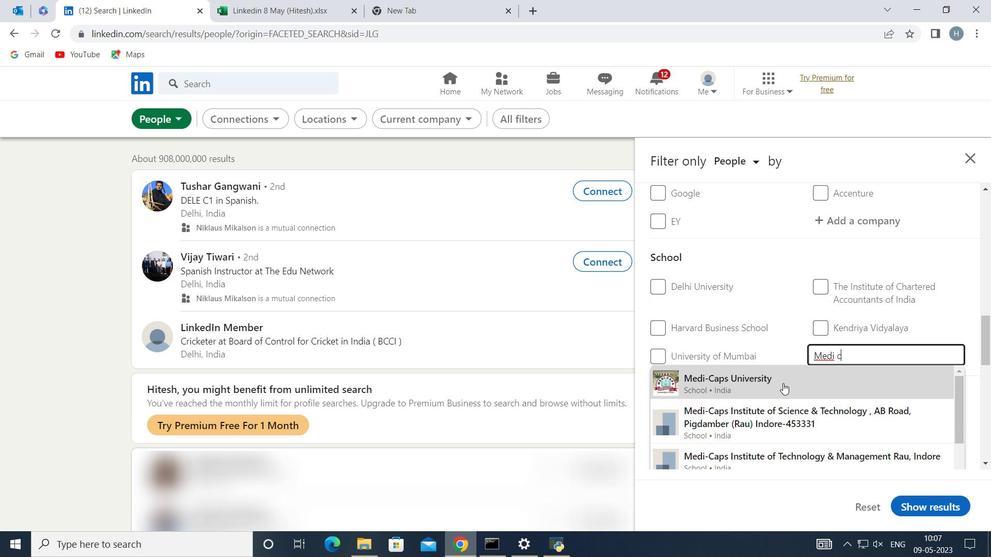 
Action: Mouse pressed left at (783, 380)
Screenshot: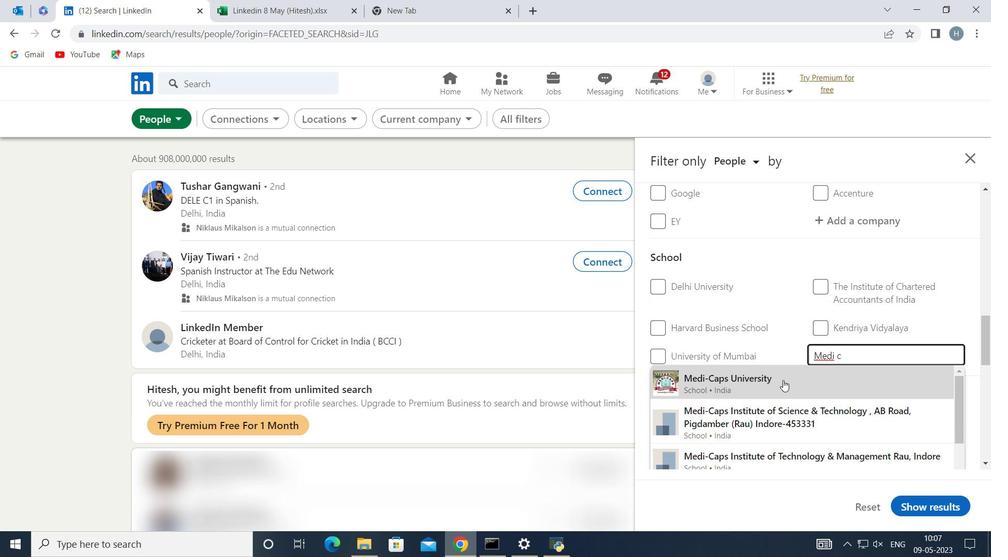 
Action: Mouse moved to (784, 363)
Screenshot: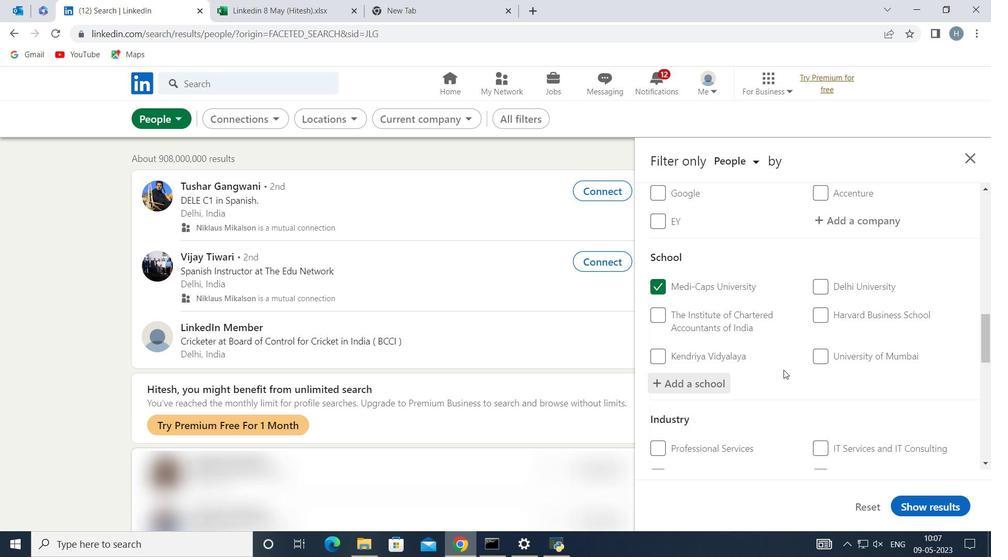 
Action: Mouse scrolled (784, 363) with delta (0, 0)
Screenshot: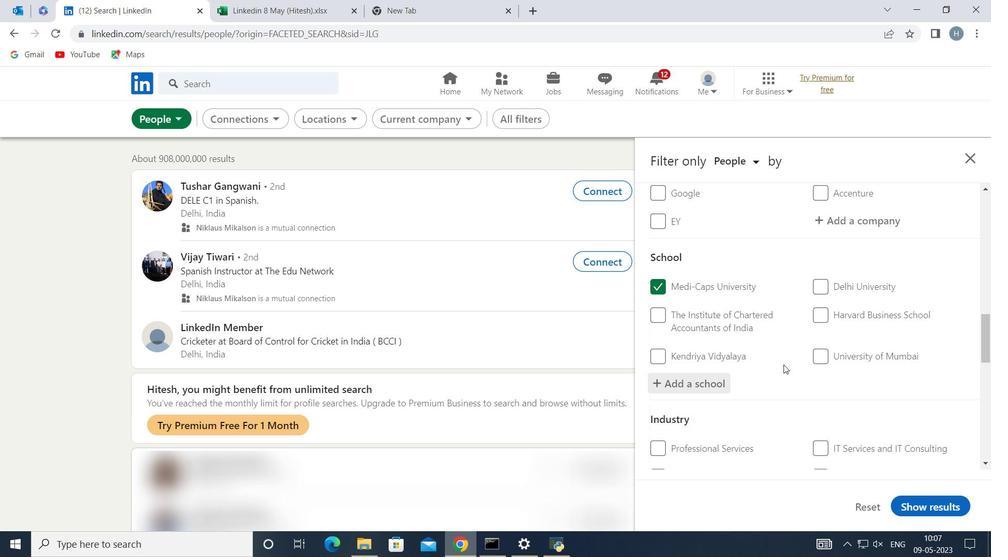 
Action: Mouse scrolled (784, 363) with delta (0, 0)
Screenshot: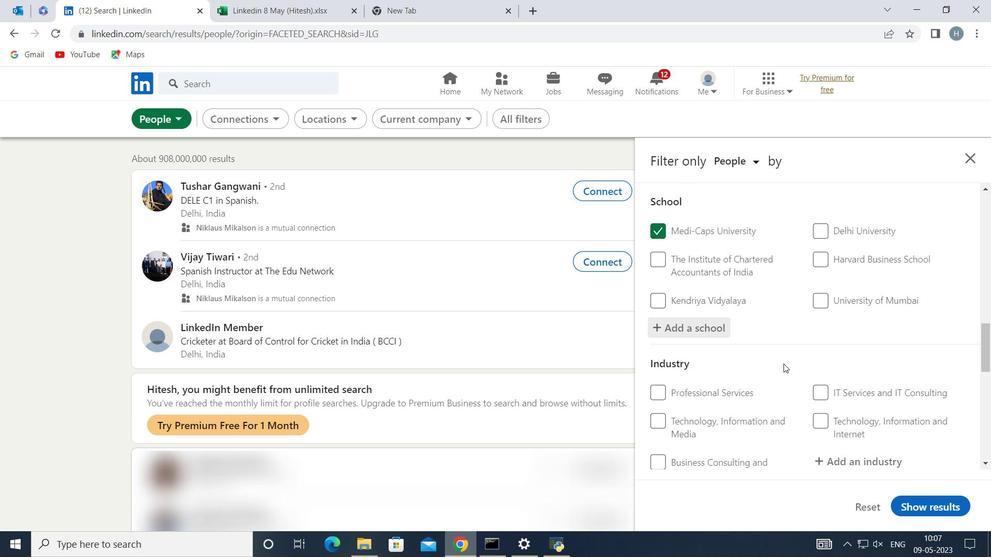 
Action: Mouse moved to (829, 389)
Screenshot: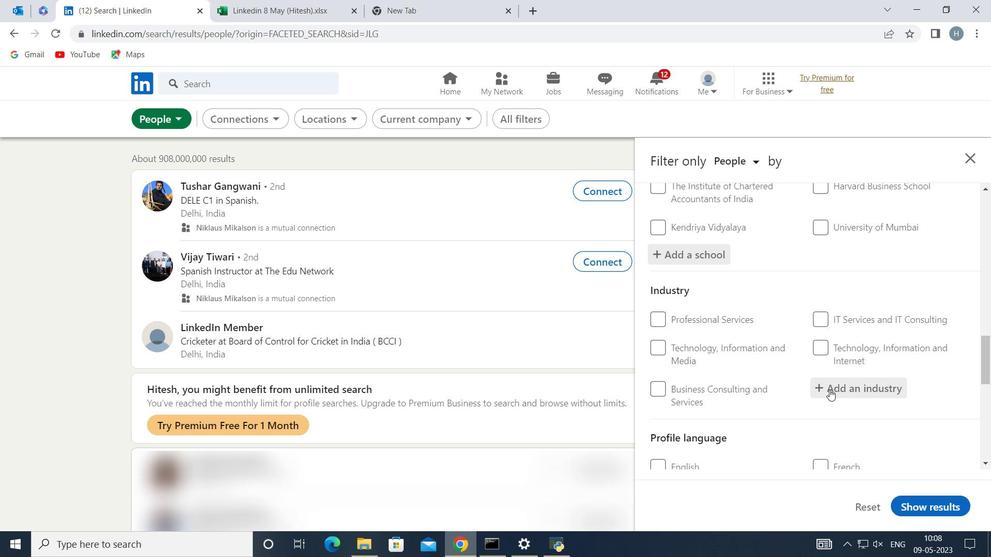 
Action: Mouse pressed left at (829, 389)
Screenshot: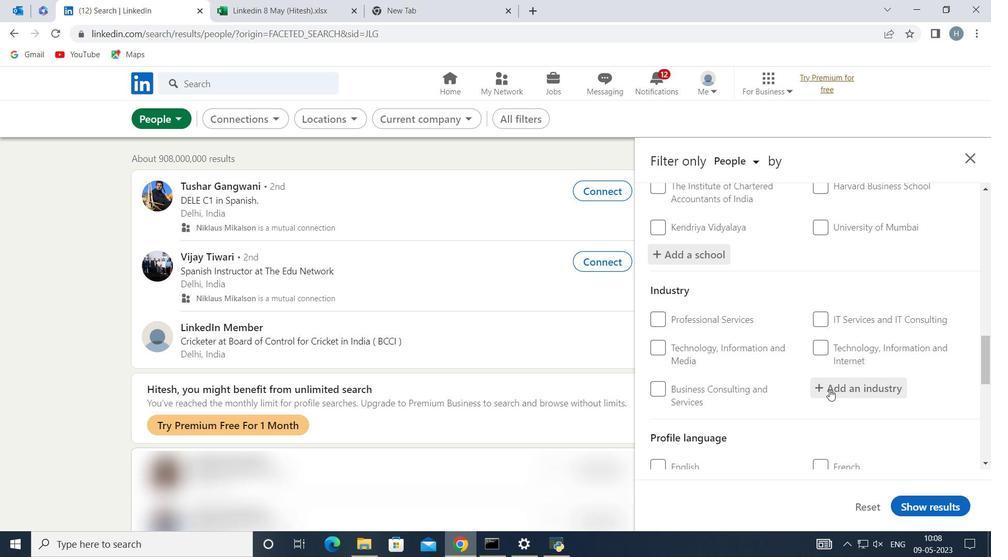 
Action: Key pressed <Key.shift>Emergency<Key.space>
Screenshot: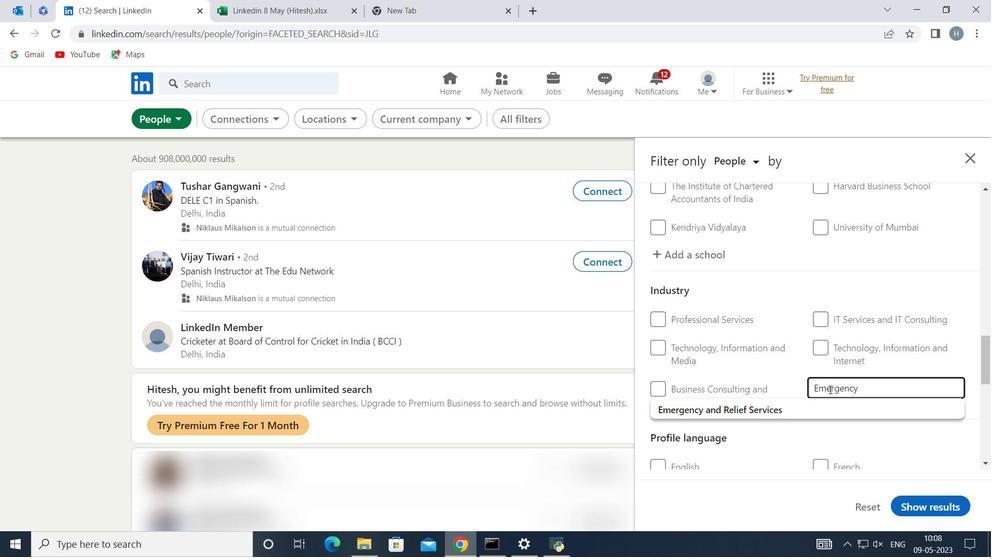 
Action: Mouse moved to (819, 410)
Screenshot: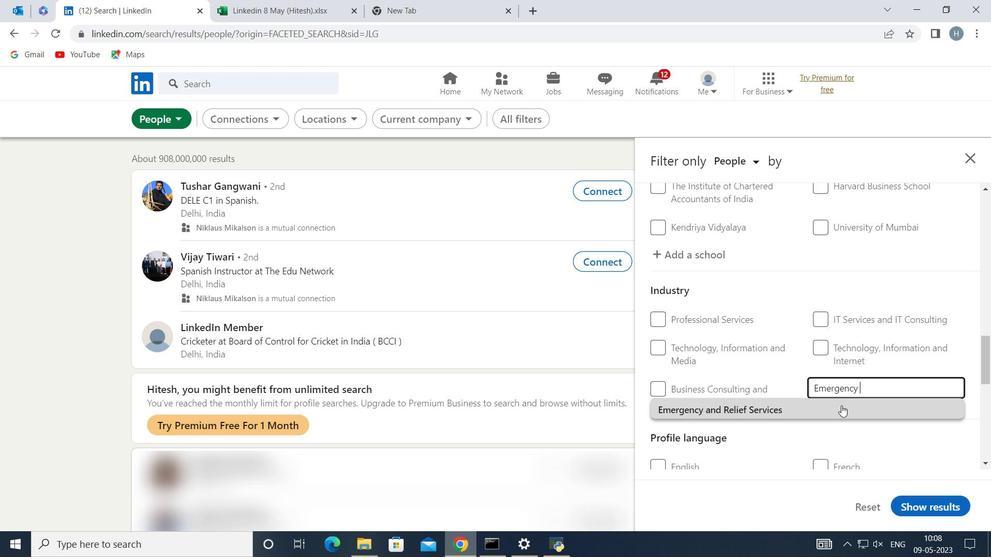 
Action: Mouse pressed left at (819, 410)
Screenshot: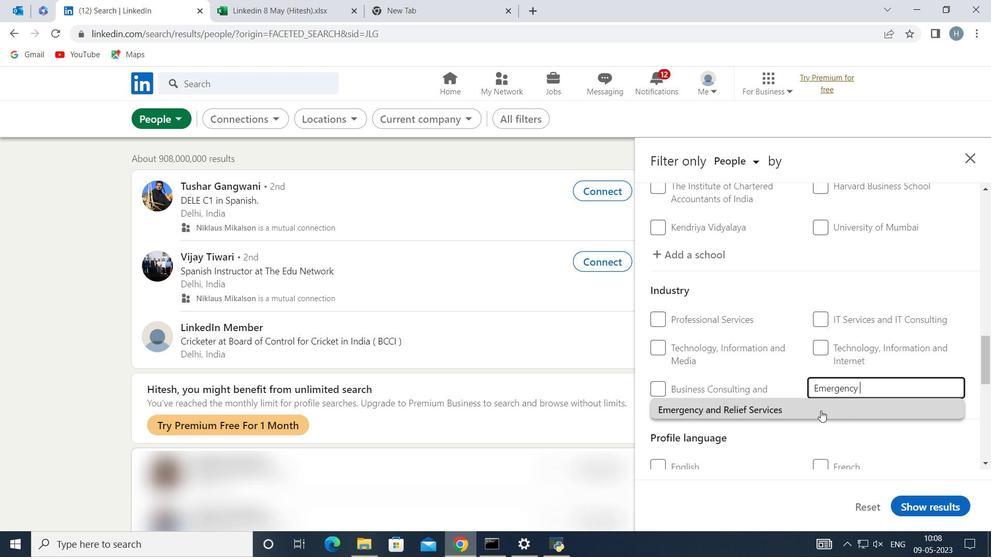 
Action: Mouse moved to (774, 396)
Screenshot: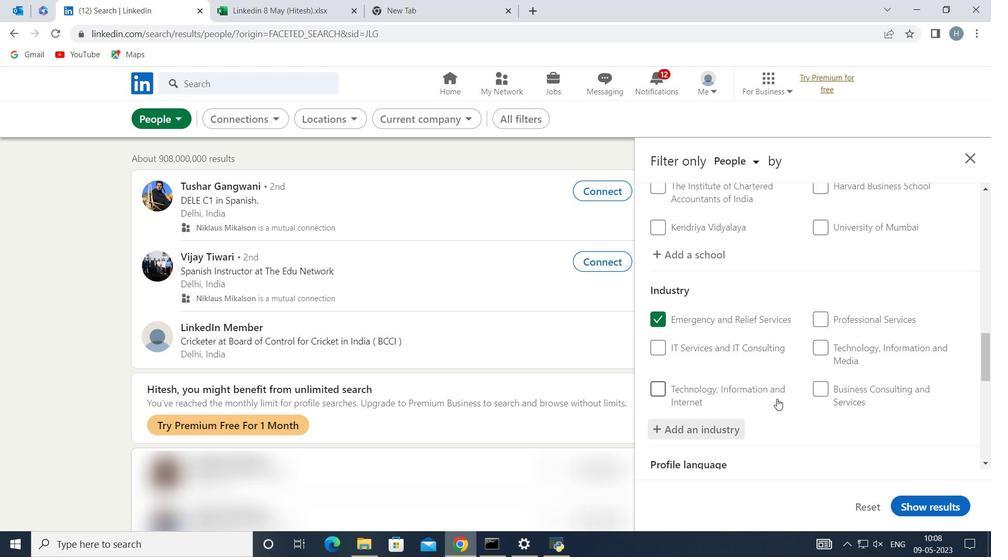 
Action: Mouse scrolled (774, 395) with delta (0, 0)
Screenshot: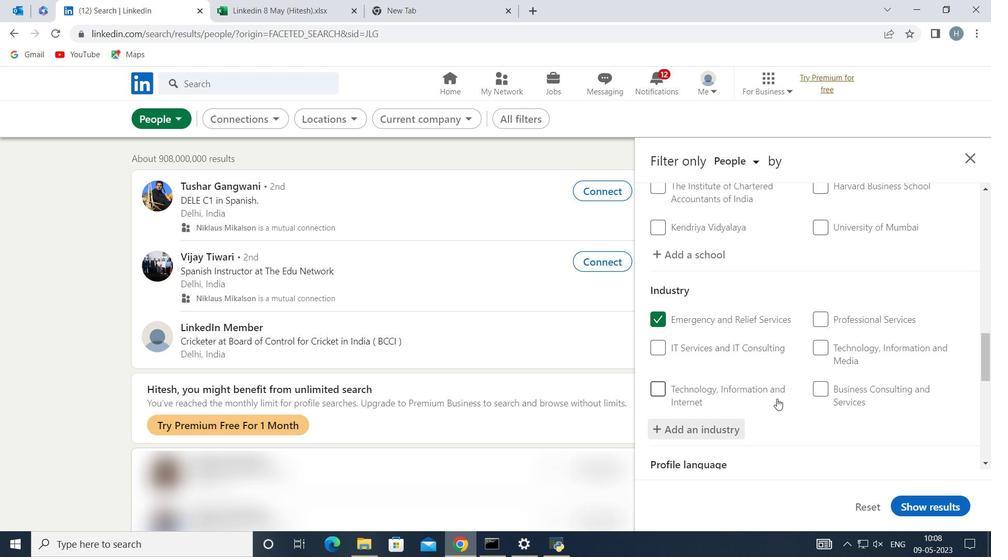 
Action: Mouse moved to (774, 386)
Screenshot: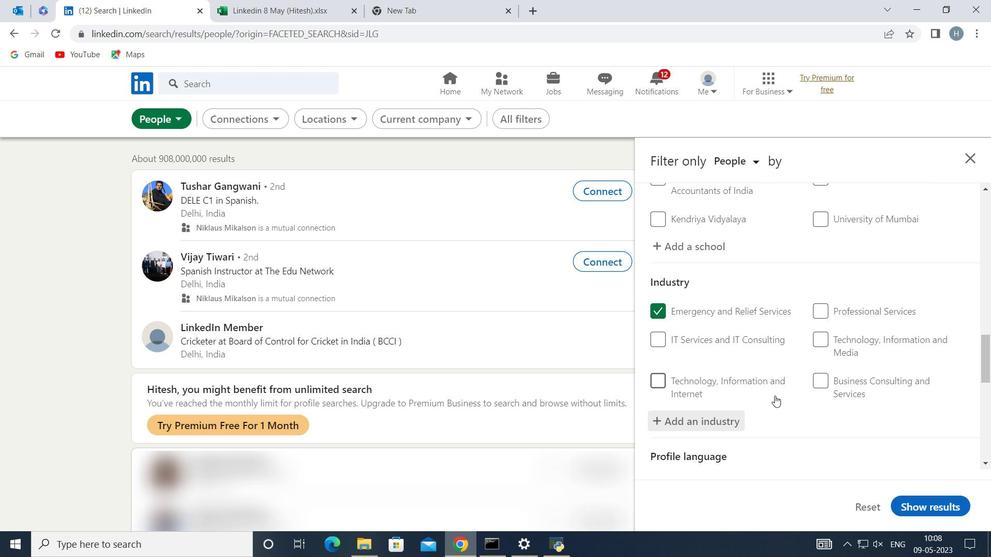 
Action: Mouse scrolled (774, 385) with delta (0, 0)
Screenshot: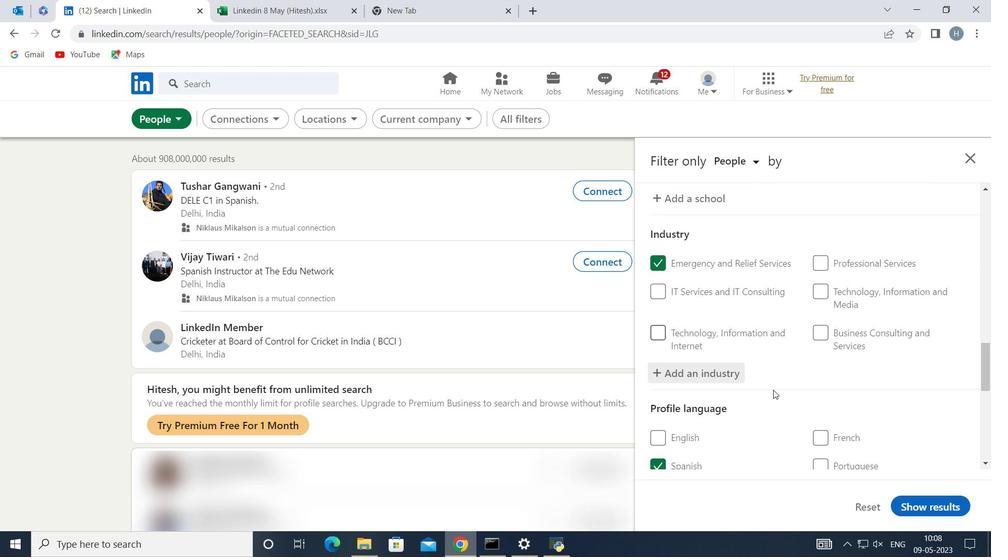 
Action: Mouse moved to (779, 382)
Screenshot: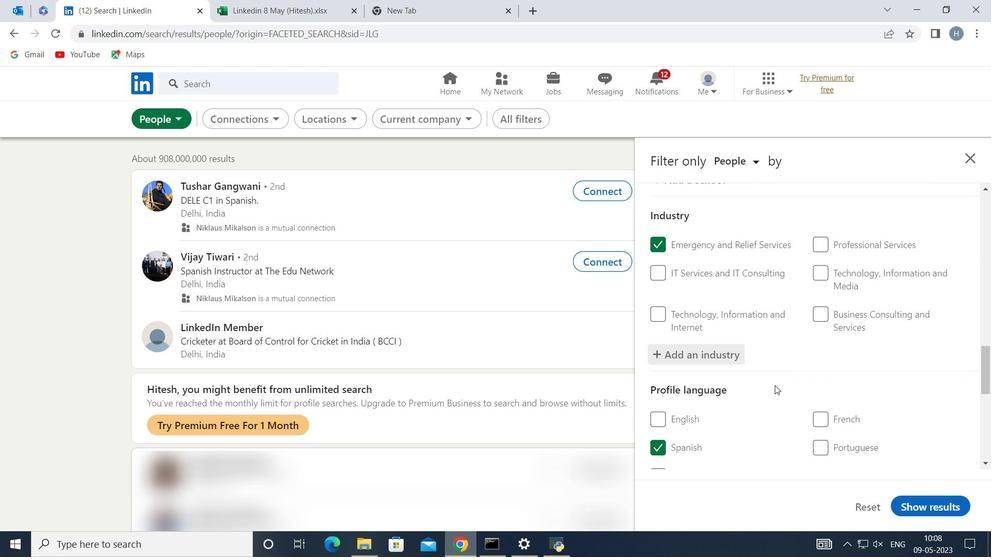 
Action: Mouse scrolled (779, 381) with delta (0, 0)
Screenshot: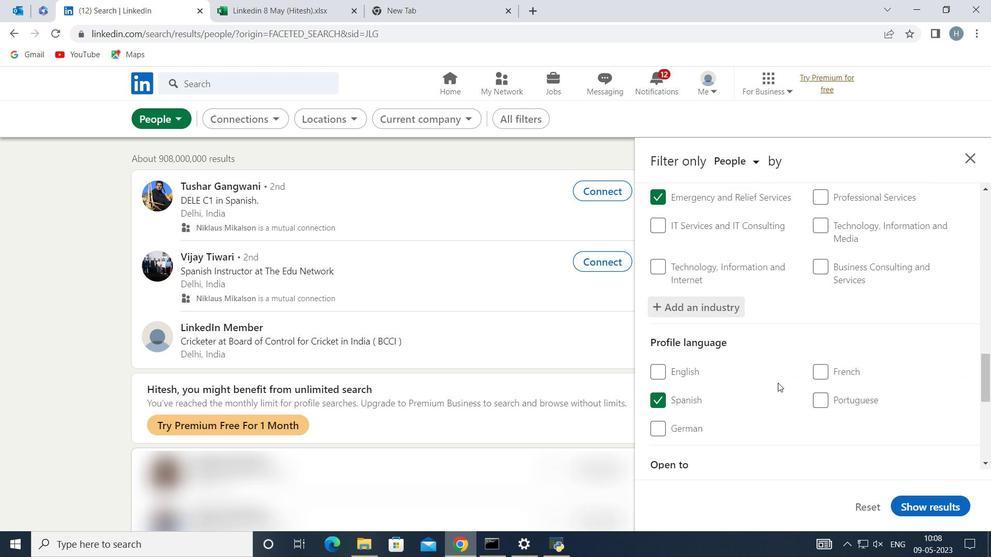 
Action: Mouse moved to (780, 382)
Screenshot: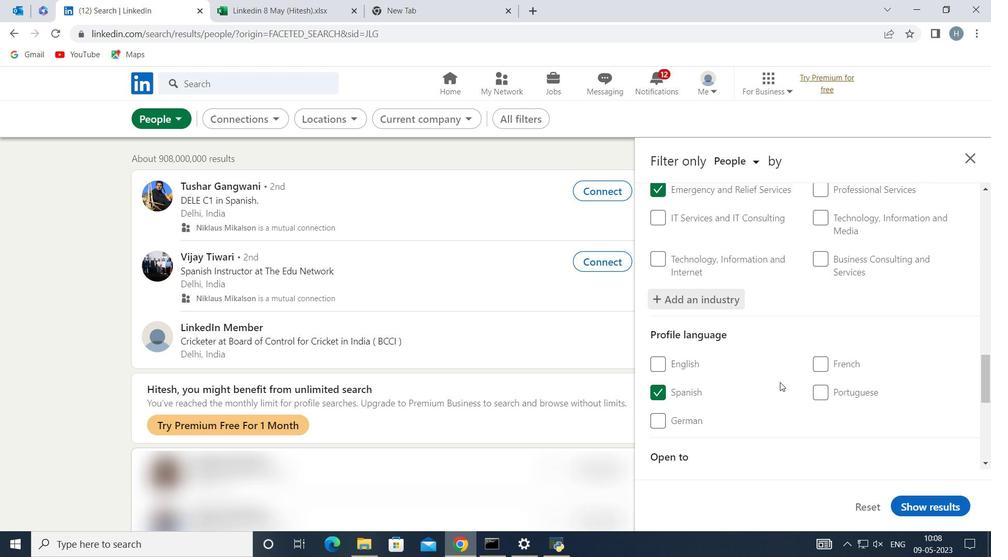 
Action: Mouse scrolled (780, 381) with delta (0, 0)
Screenshot: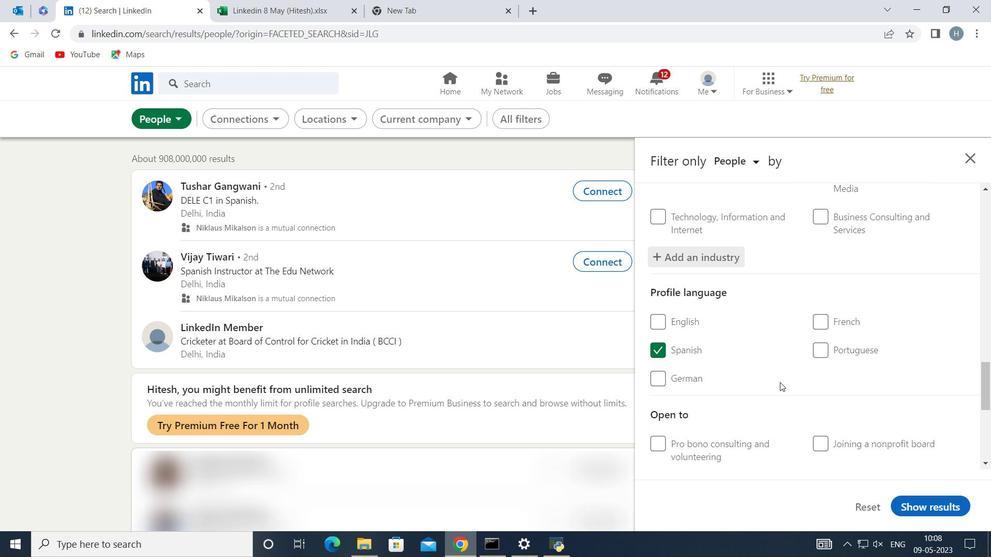 
Action: Mouse scrolled (780, 381) with delta (0, 0)
Screenshot: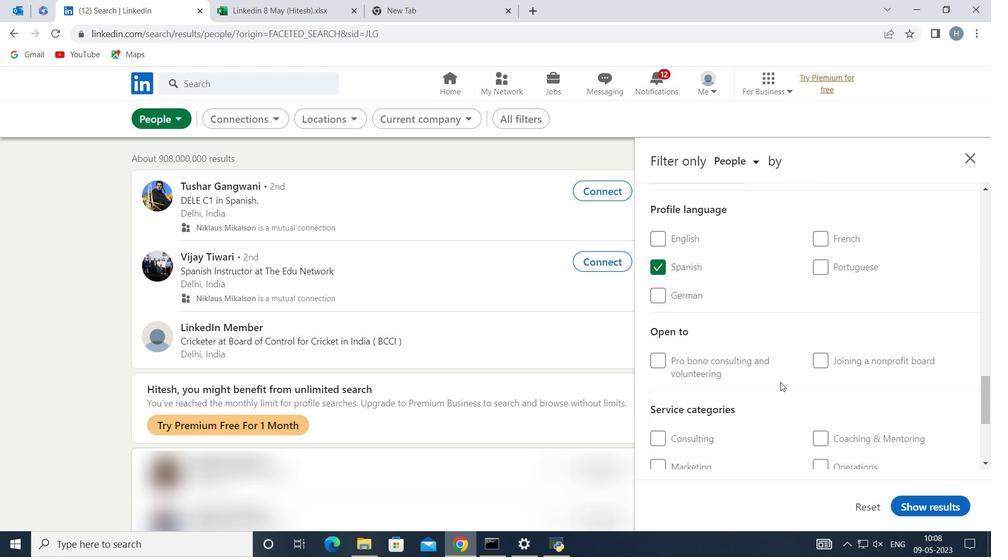 
Action: Mouse moved to (781, 381)
Screenshot: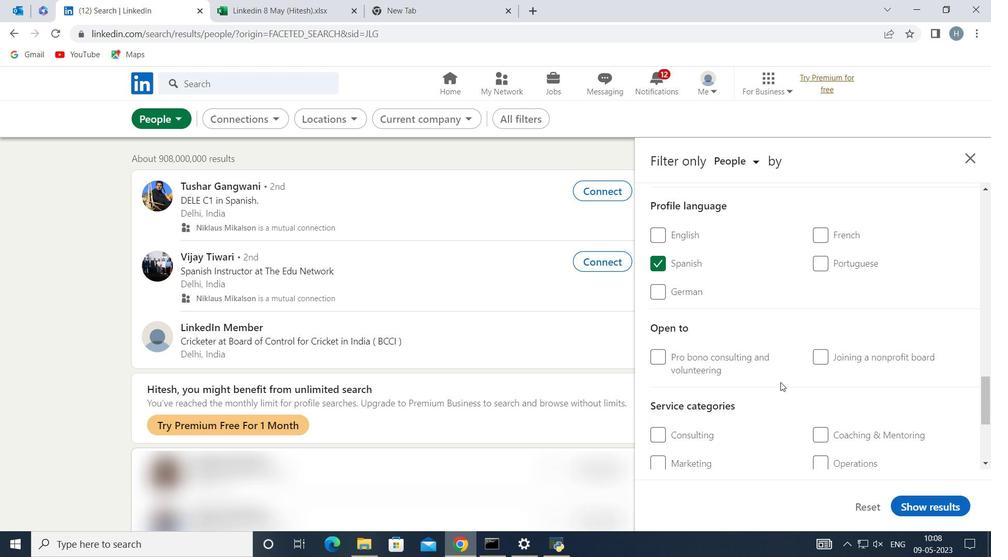 
Action: Mouse scrolled (781, 380) with delta (0, 0)
Screenshot: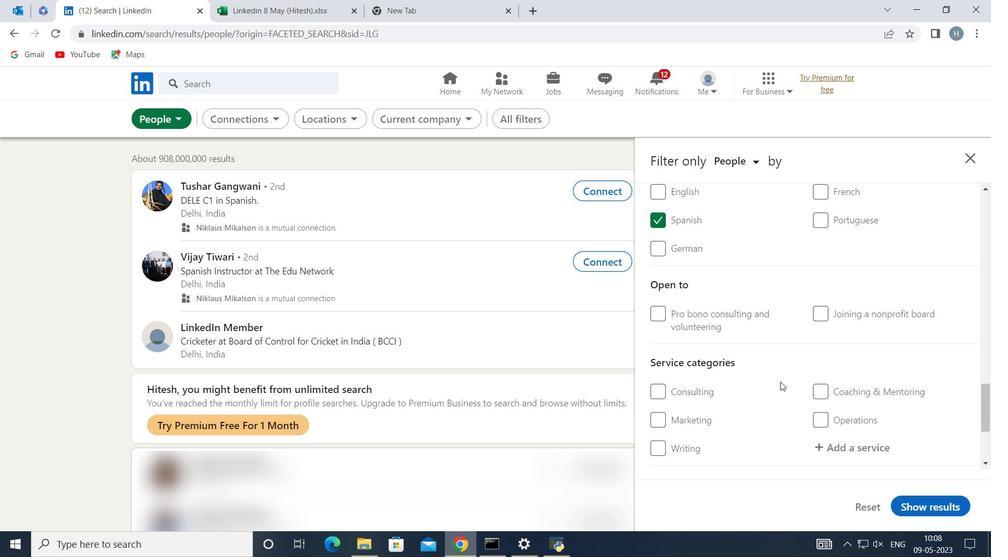 
Action: Mouse moved to (856, 362)
Screenshot: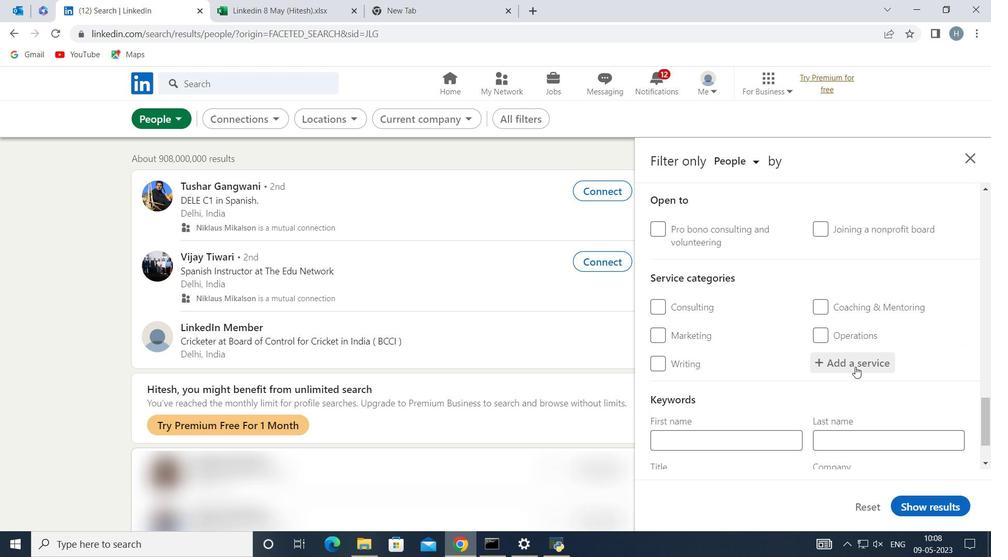
Action: Mouse pressed left at (856, 362)
Screenshot: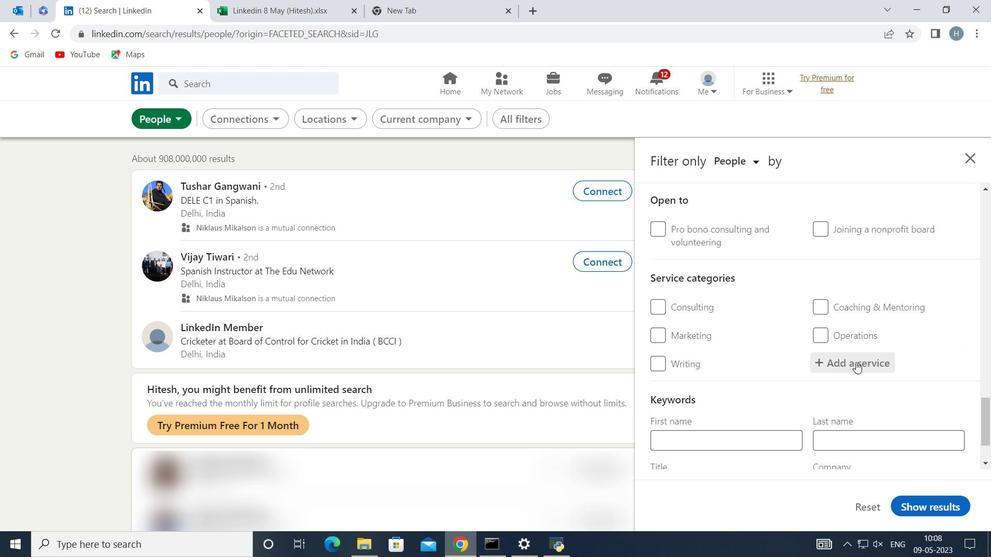 
Action: Key pressed <Key.shift>Marketing
Screenshot: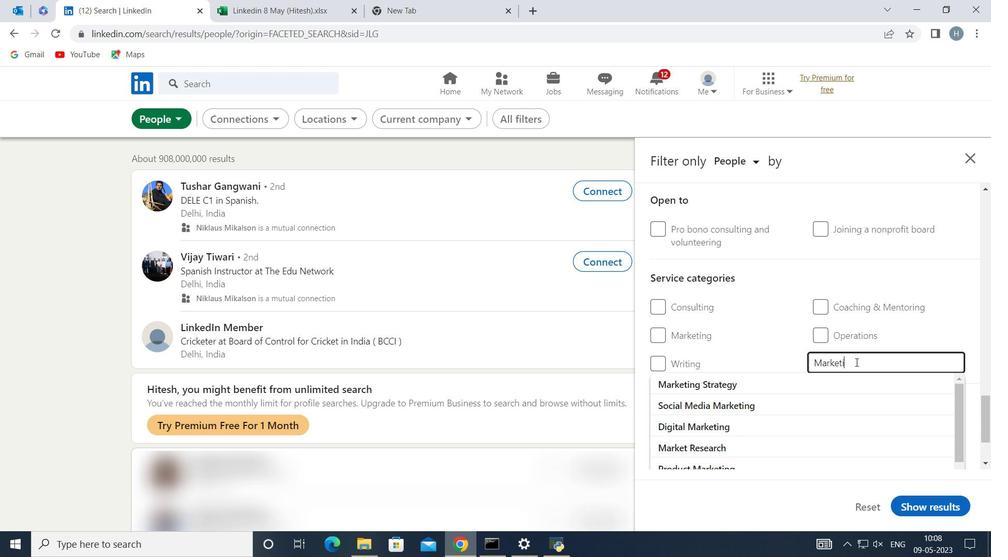 
Action: Mouse moved to (902, 326)
Screenshot: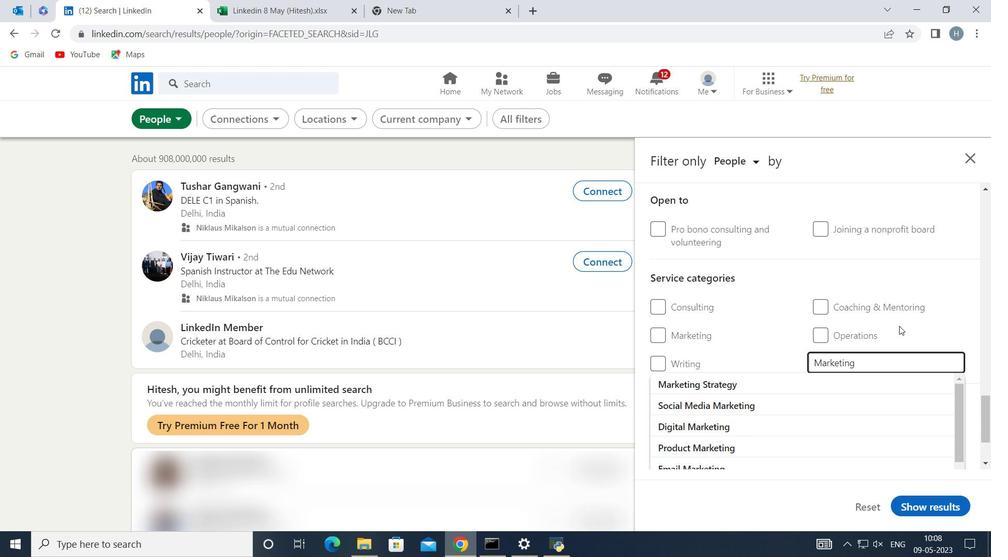 
Action: Mouse pressed left at (902, 326)
Screenshot: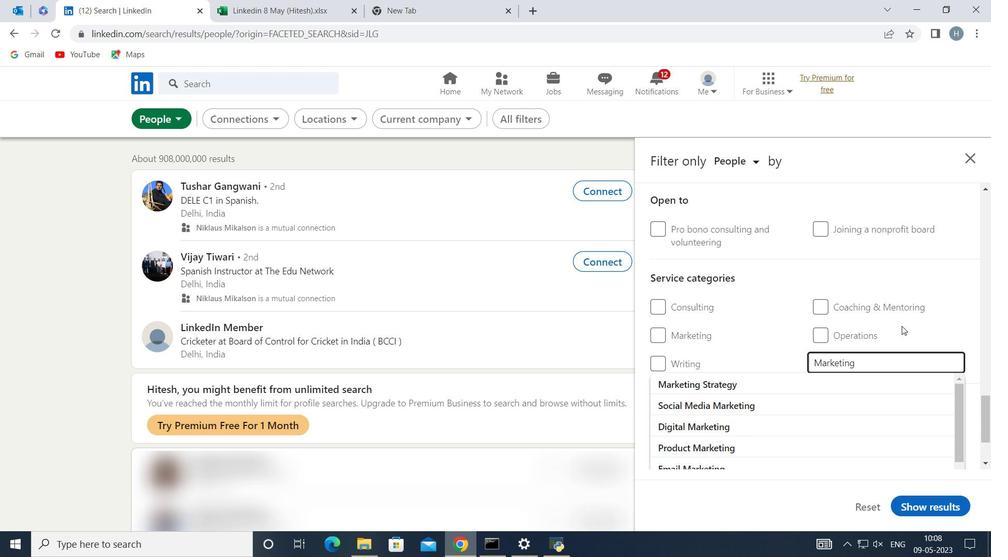 
Action: Mouse moved to (879, 336)
Screenshot: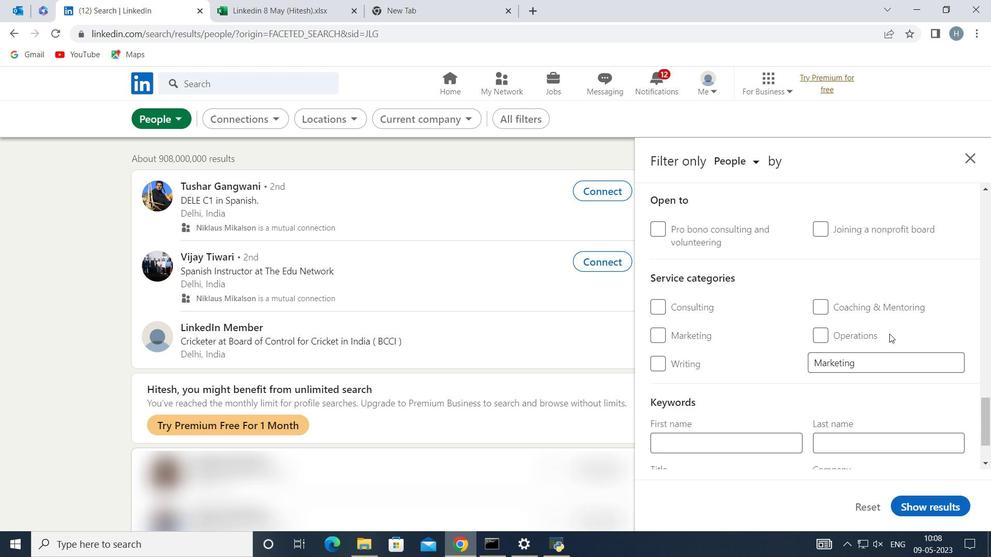 
Action: Mouse scrolled (879, 336) with delta (0, 0)
Screenshot: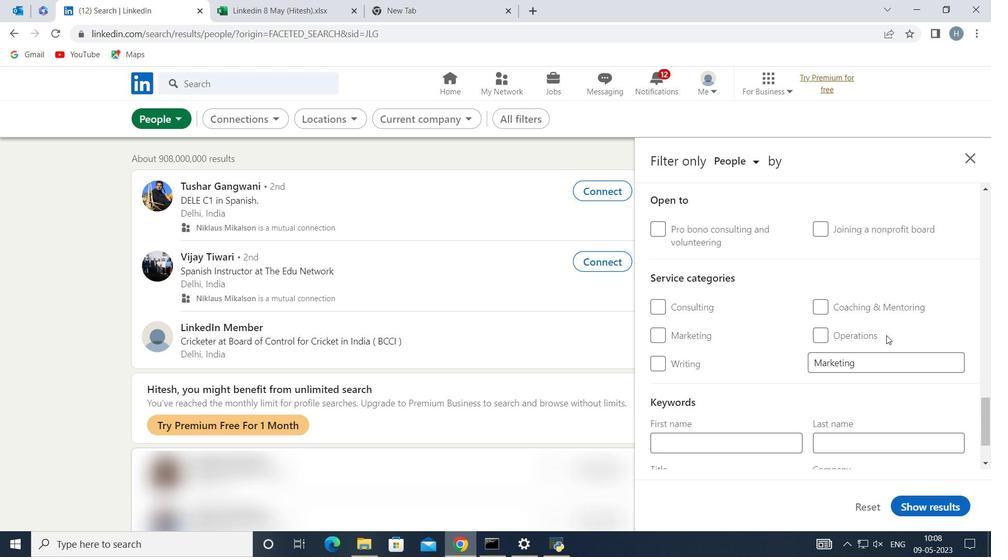 
Action: Mouse moved to (874, 339)
Screenshot: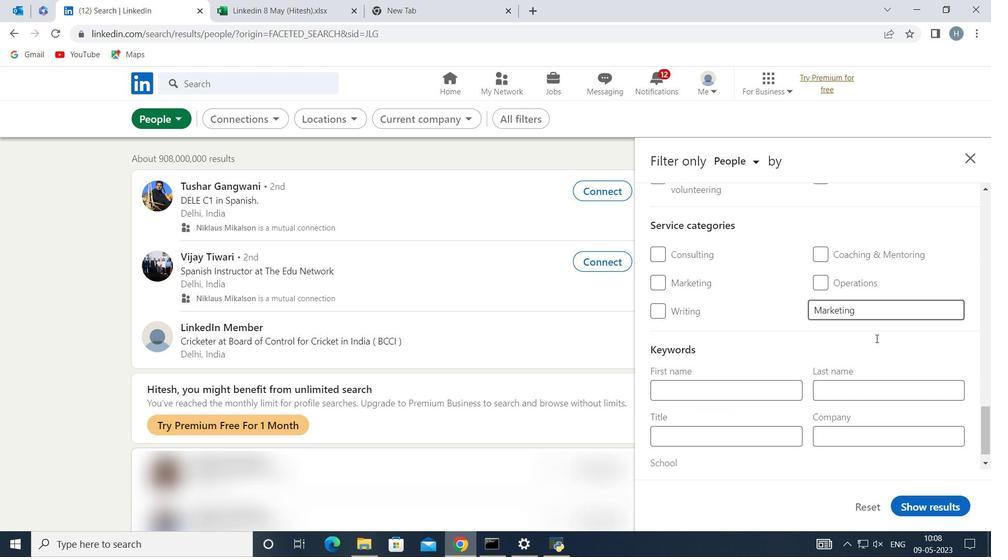 
Action: Mouse scrolled (874, 339) with delta (0, 0)
Screenshot: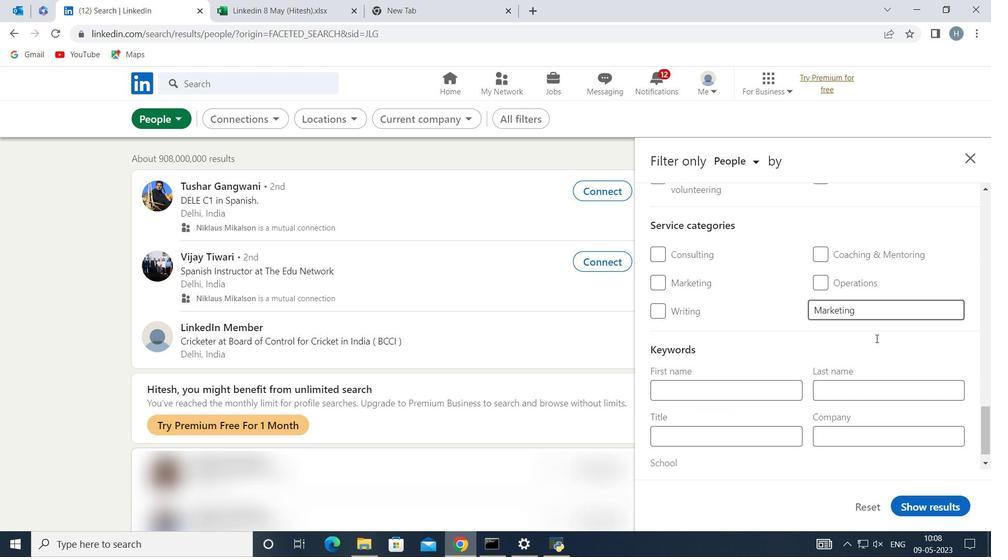 
Action: Mouse moved to (847, 351)
Screenshot: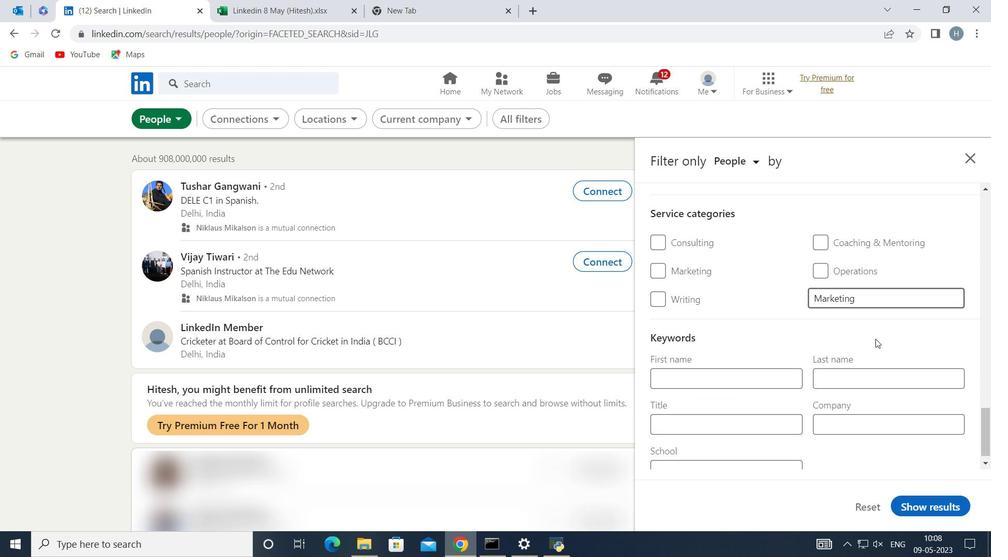 
Action: Mouse scrolled (847, 350) with delta (0, 0)
Screenshot: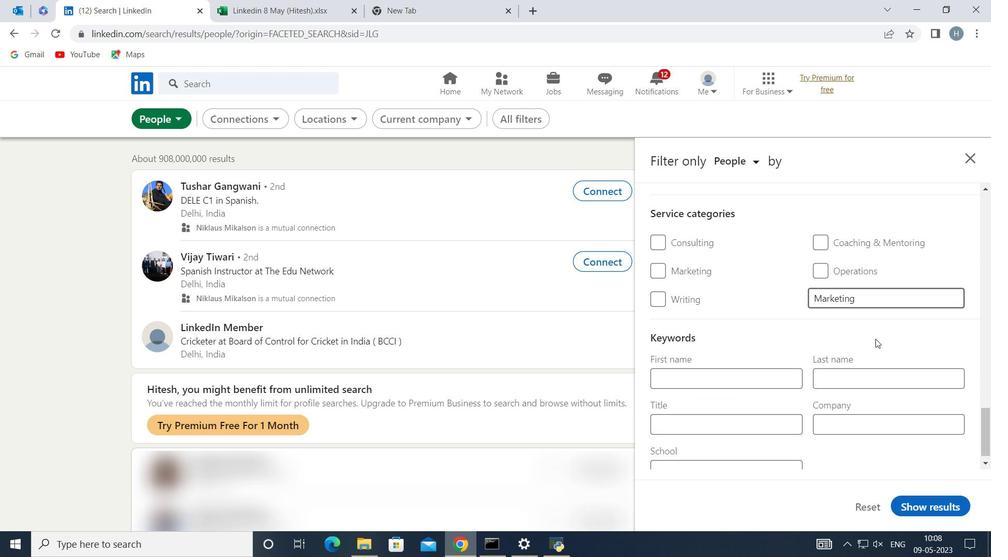 
Action: Mouse moved to (736, 405)
Screenshot: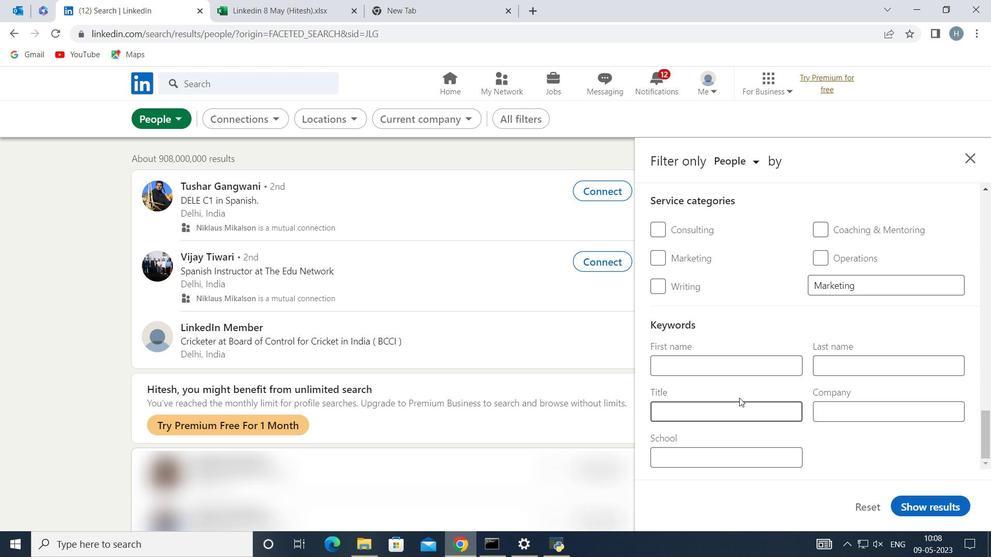 
Action: Mouse pressed left at (736, 405)
Screenshot: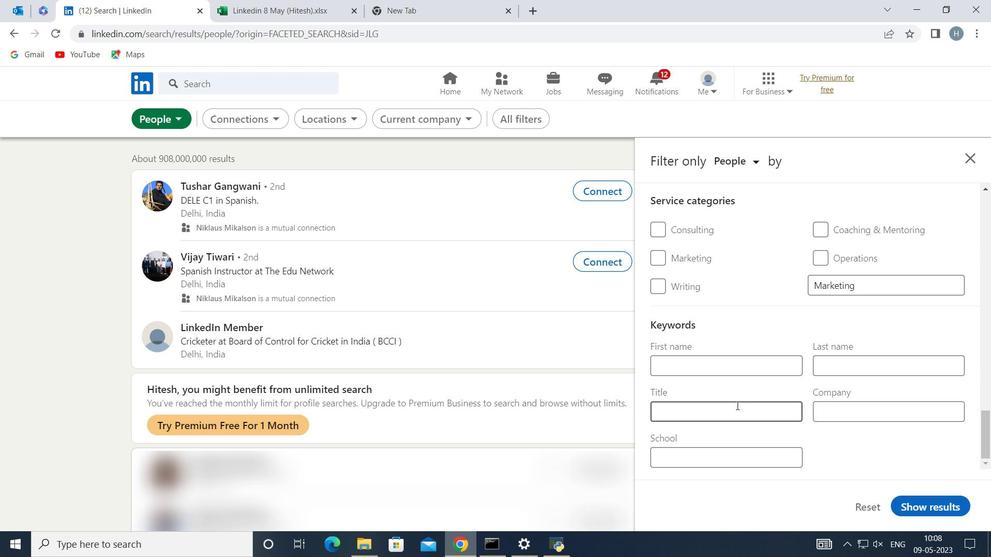 
Action: Key pressed <Key.shift>Nuclear<Key.space><Key.shift>Engineer
Screenshot: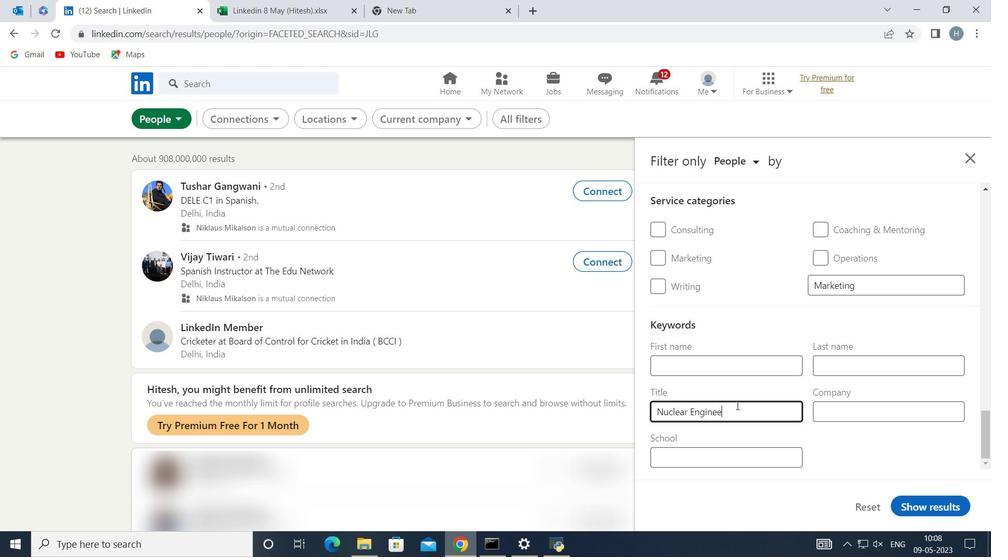 
Action: Mouse moved to (927, 502)
Screenshot: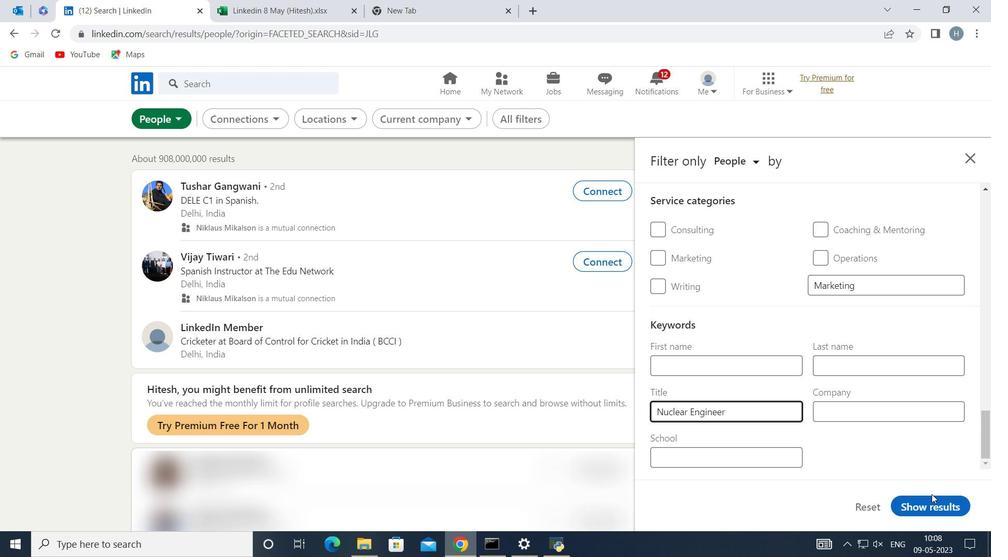 
Action: Mouse pressed left at (927, 502)
Screenshot: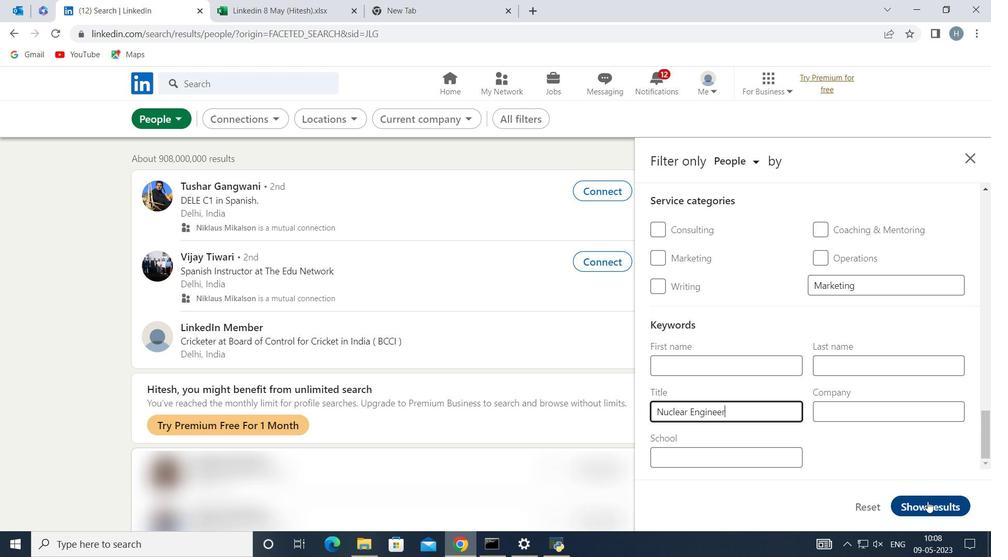 
Action: Mouse moved to (758, 361)
Screenshot: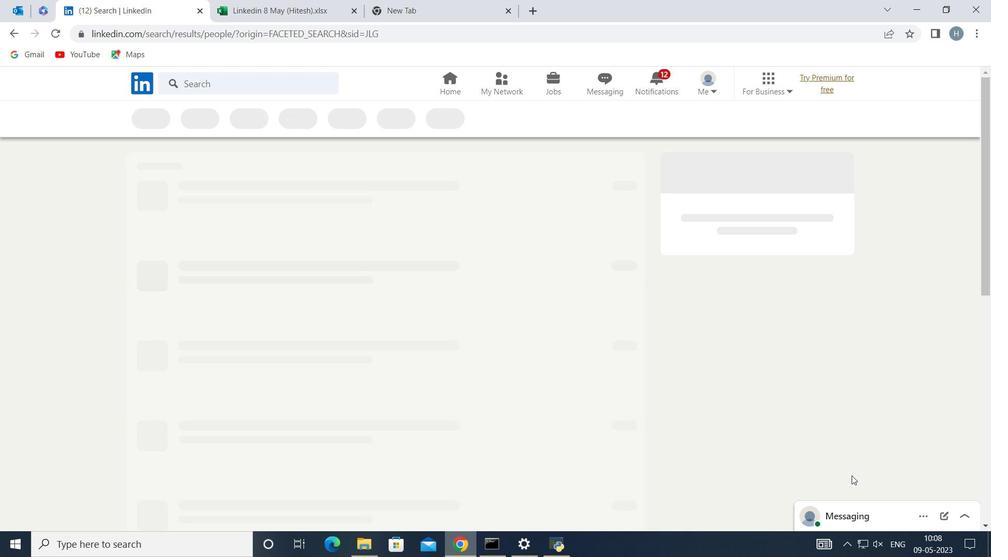 
